 Task: Look for space in Hilsa, India from 2nd August, 2023 to 12th August, 2023 for 2 adults in price range Rs.5000 to Rs.10000. Place can be private room with 1  bedroom having 1 bed and 1 bathroom. Property type can be house, flat, guest house, hotel. Booking option can be shelf check-in. Required host language is English.
Action: Mouse moved to (497, 133)
Screenshot: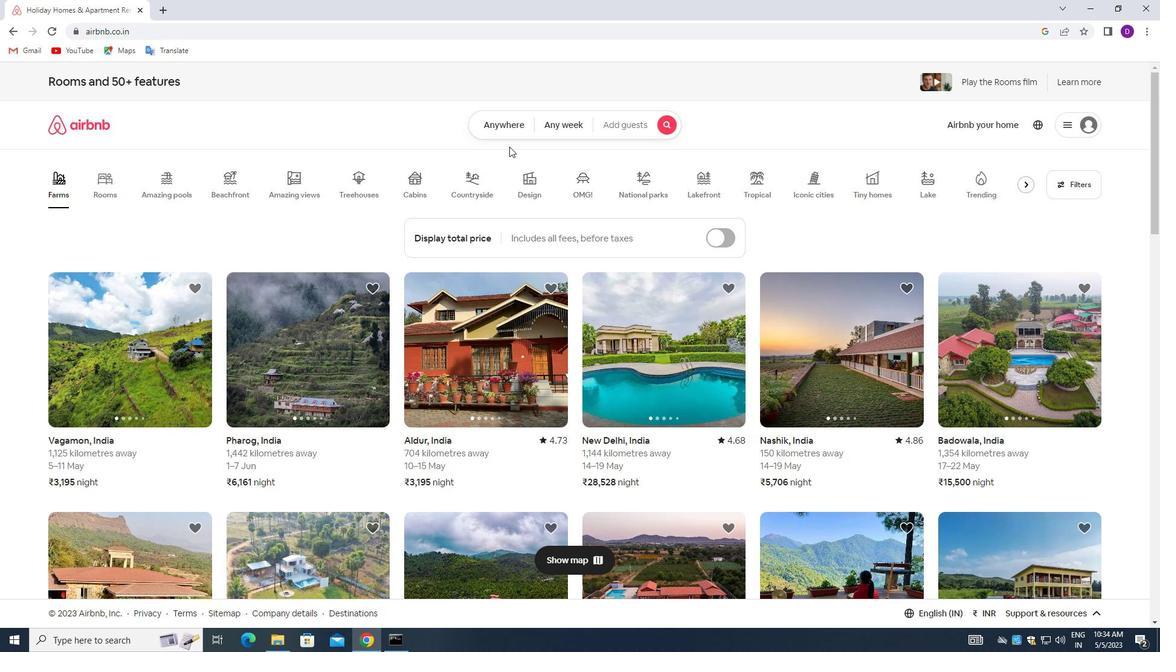 
Action: Mouse pressed left at (497, 133)
Screenshot: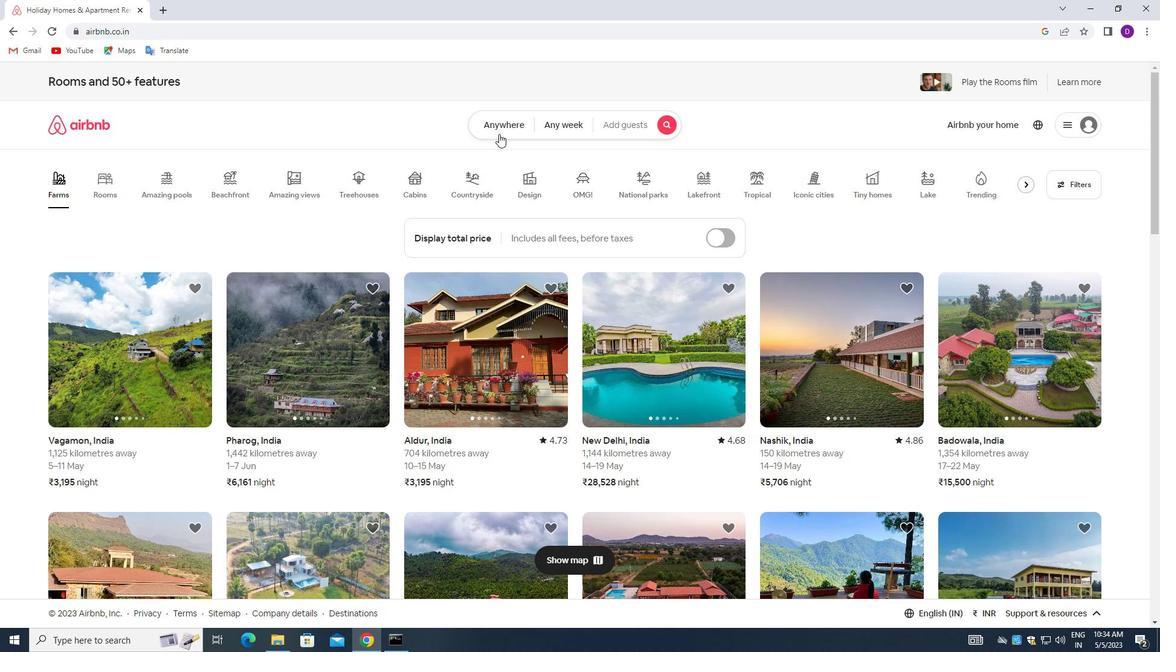 
Action: Mouse moved to (467, 176)
Screenshot: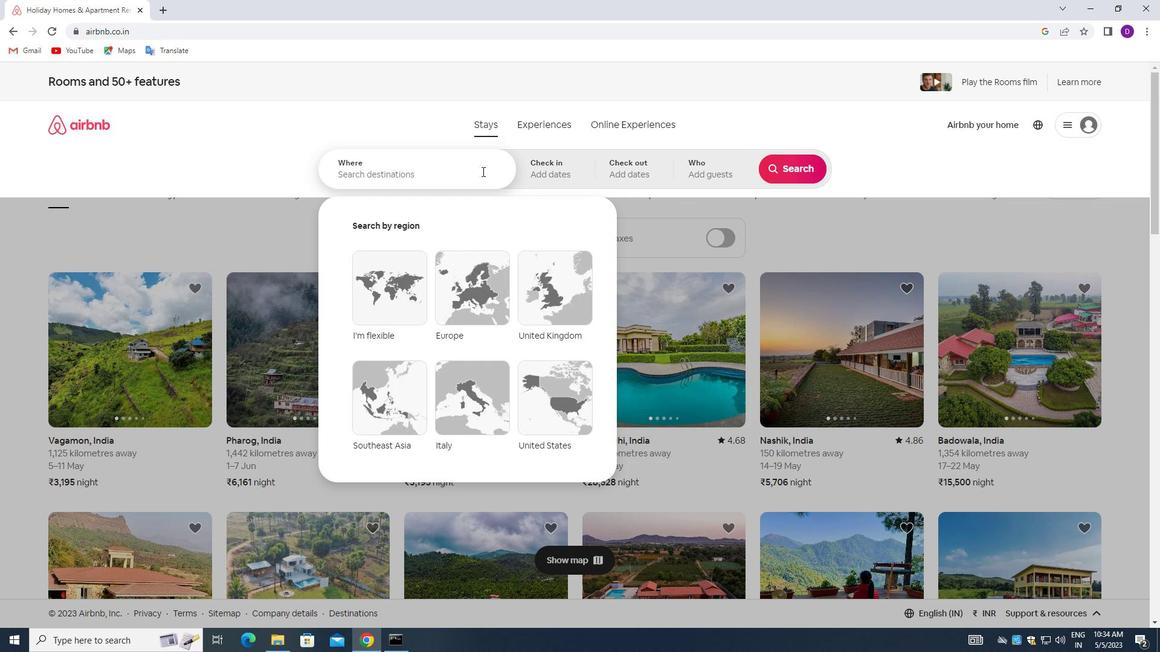 
Action: Mouse pressed left at (467, 176)
Screenshot: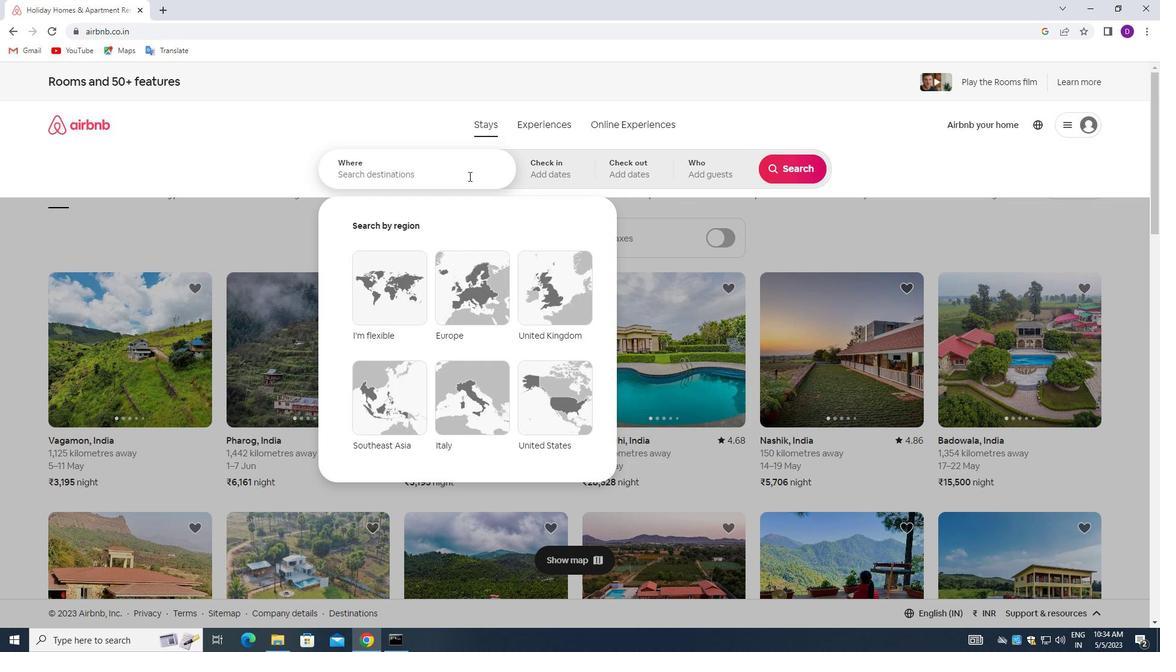 
Action: Mouse moved to (302, 134)
Screenshot: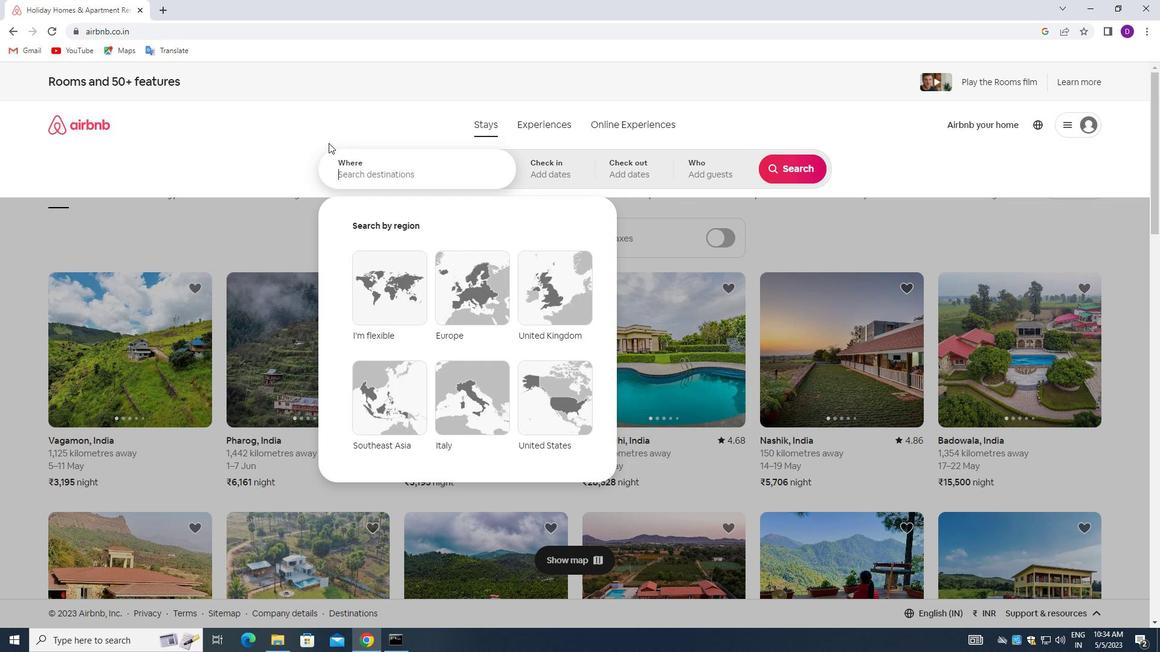 
Action: Key pressed <Key.shift>HILSA,<Key.space><Key.shift>INDIA<Key.enter>
Screenshot: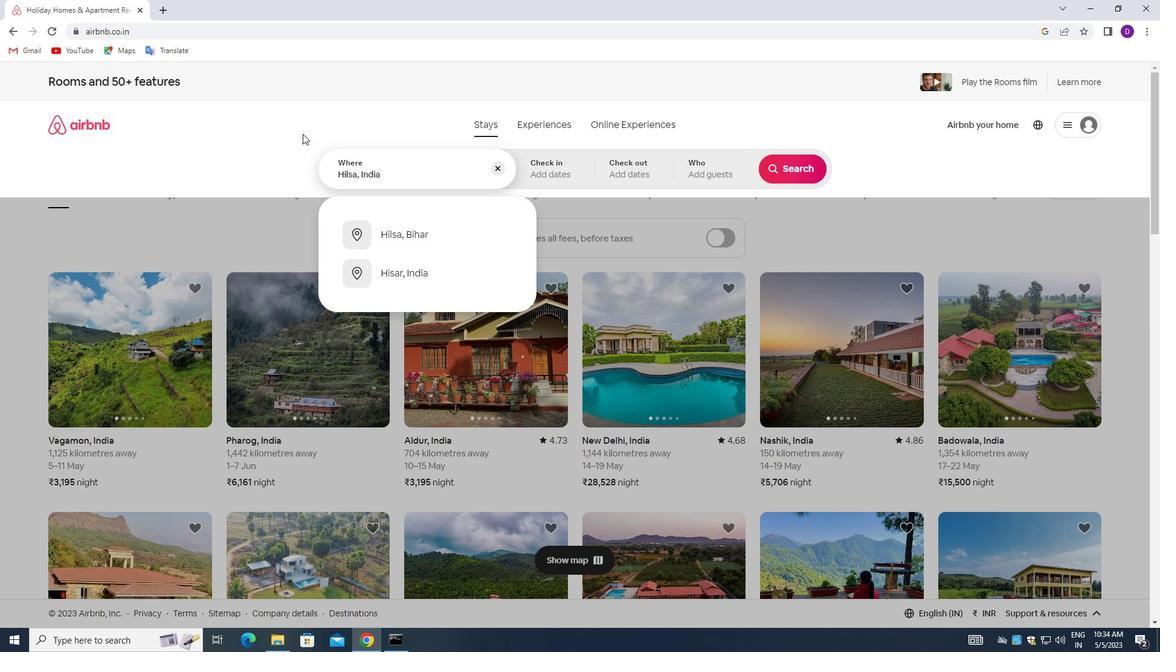 
Action: Mouse moved to (791, 267)
Screenshot: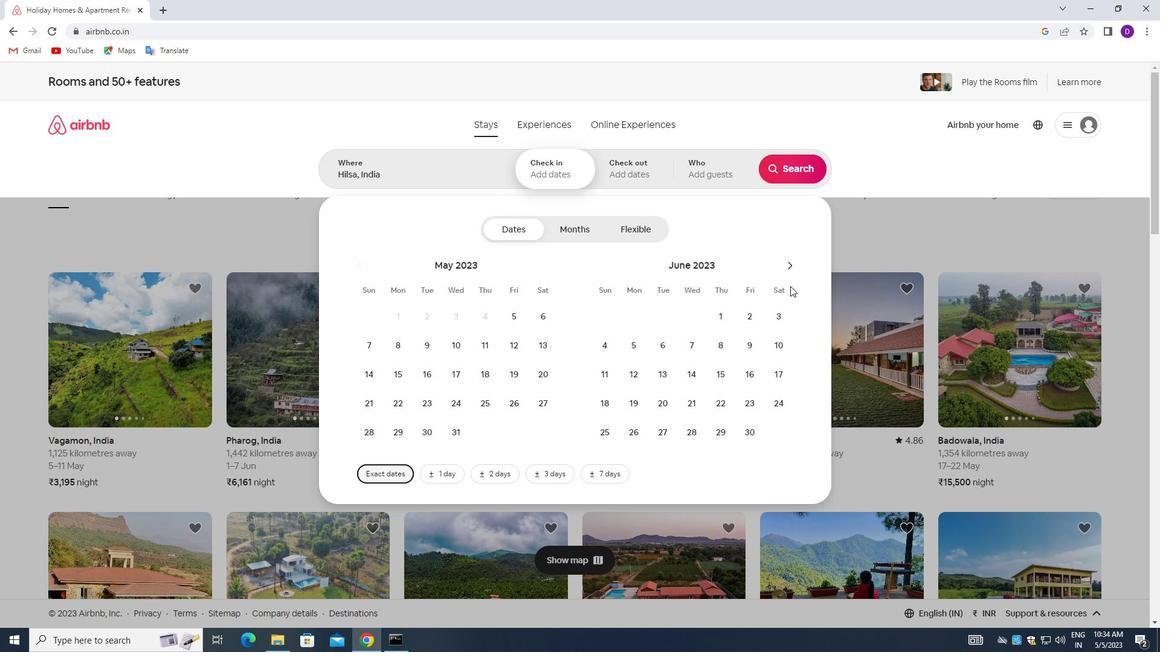 
Action: Mouse pressed left at (791, 267)
Screenshot: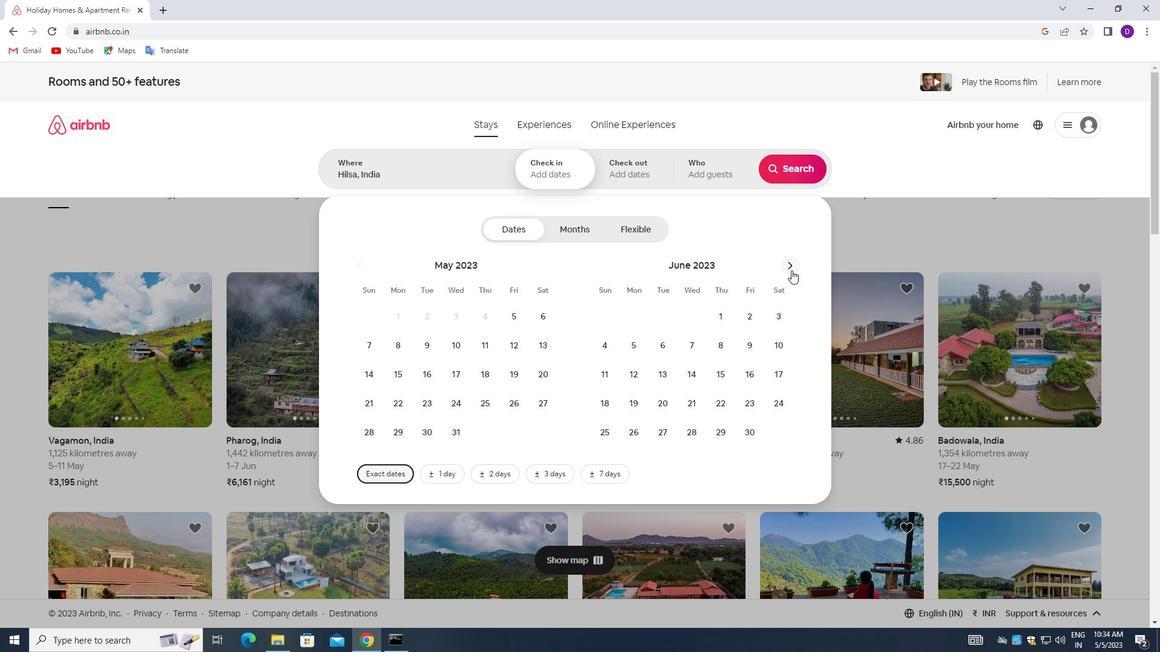 
Action: Mouse pressed left at (791, 267)
Screenshot: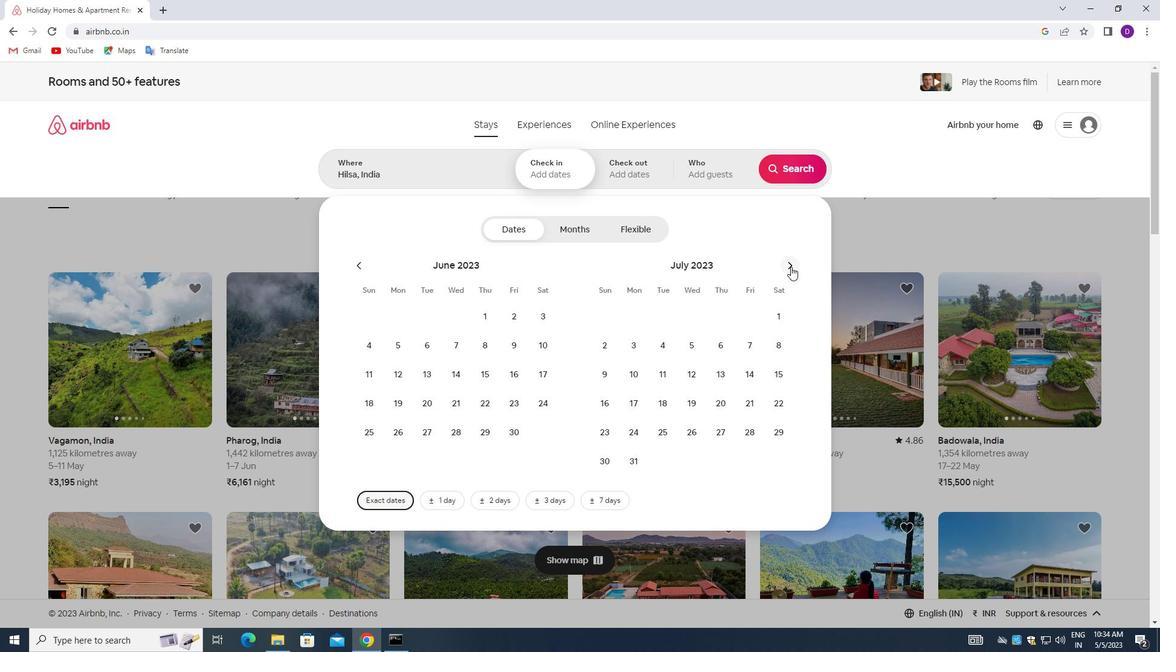 
Action: Mouse moved to (691, 314)
Screenshot: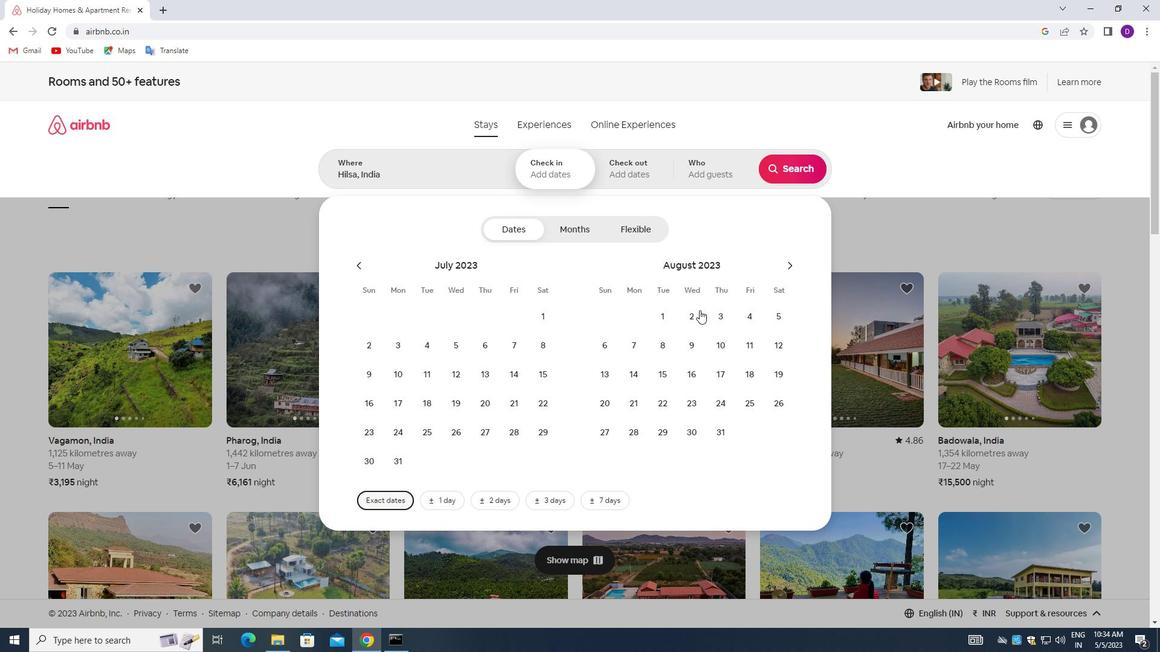 
Action: Mouse pressed left at (691, 314)
Screenshot: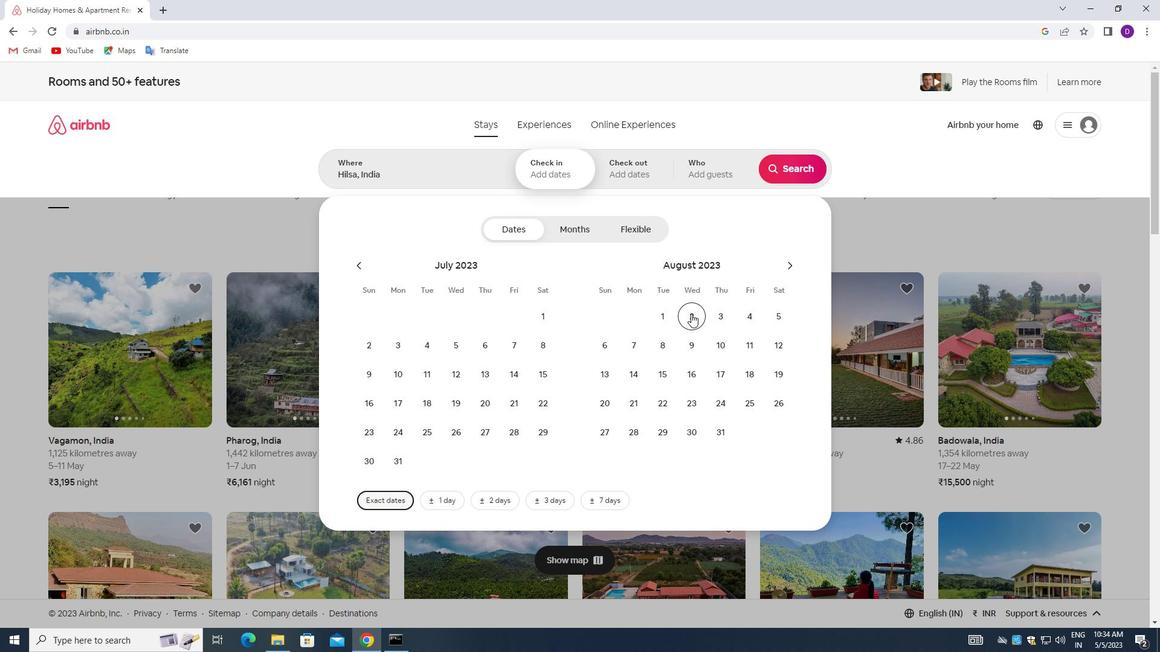 
Action: Mouse moved to (773, 340)
Screenshot: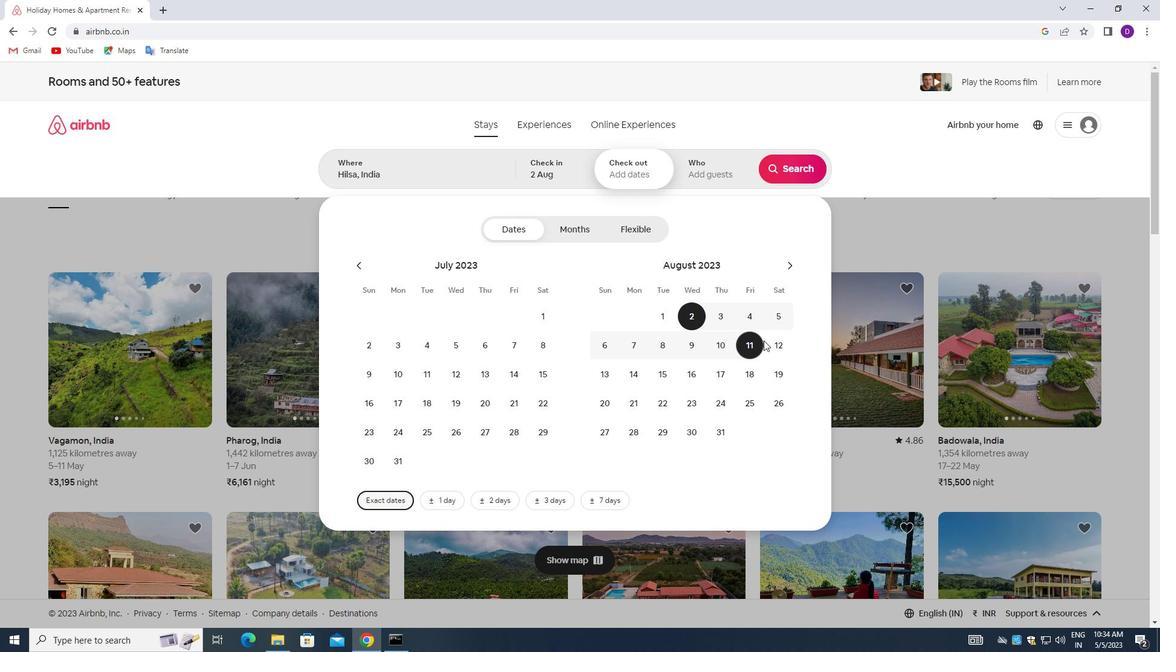 
Action: Mouse pressed left at (773, 340)
Screenshot: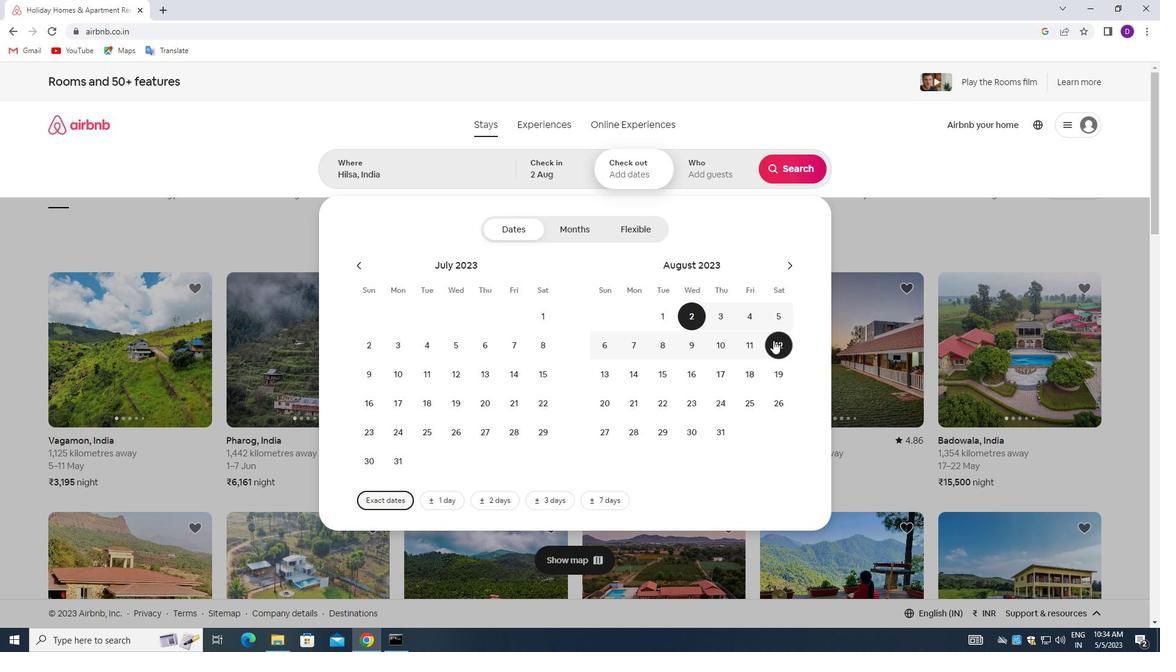
Action: Mouse moved to (702, 175)
Screenshot: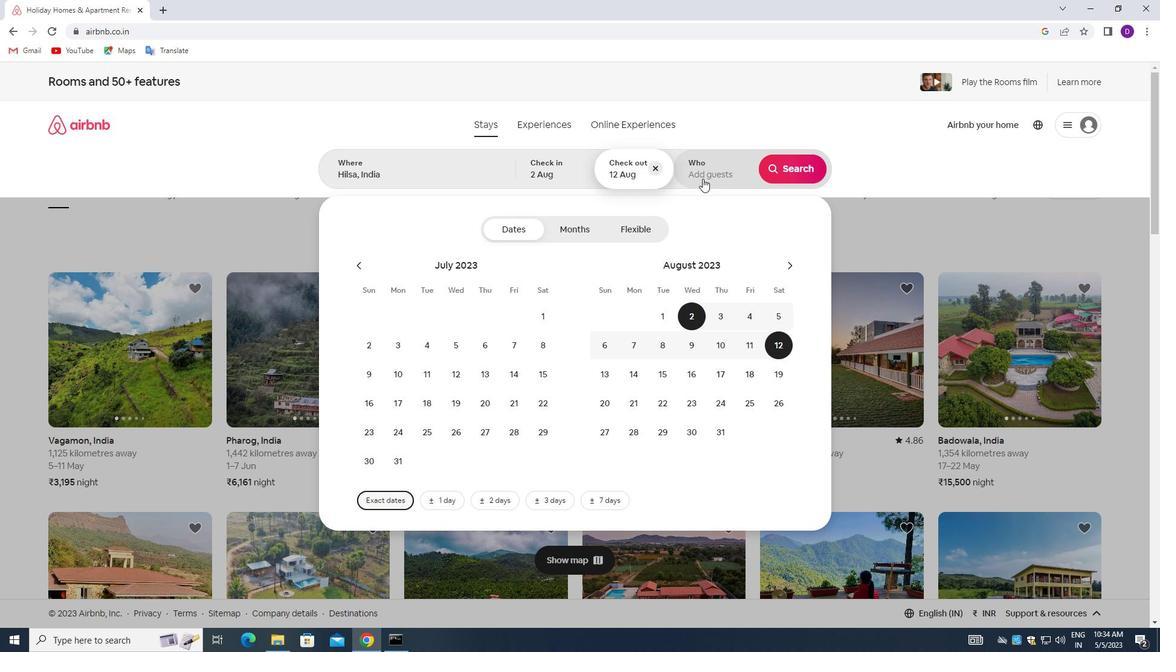 
Action: Mouse pressed left at (702, 175)
Screenshot: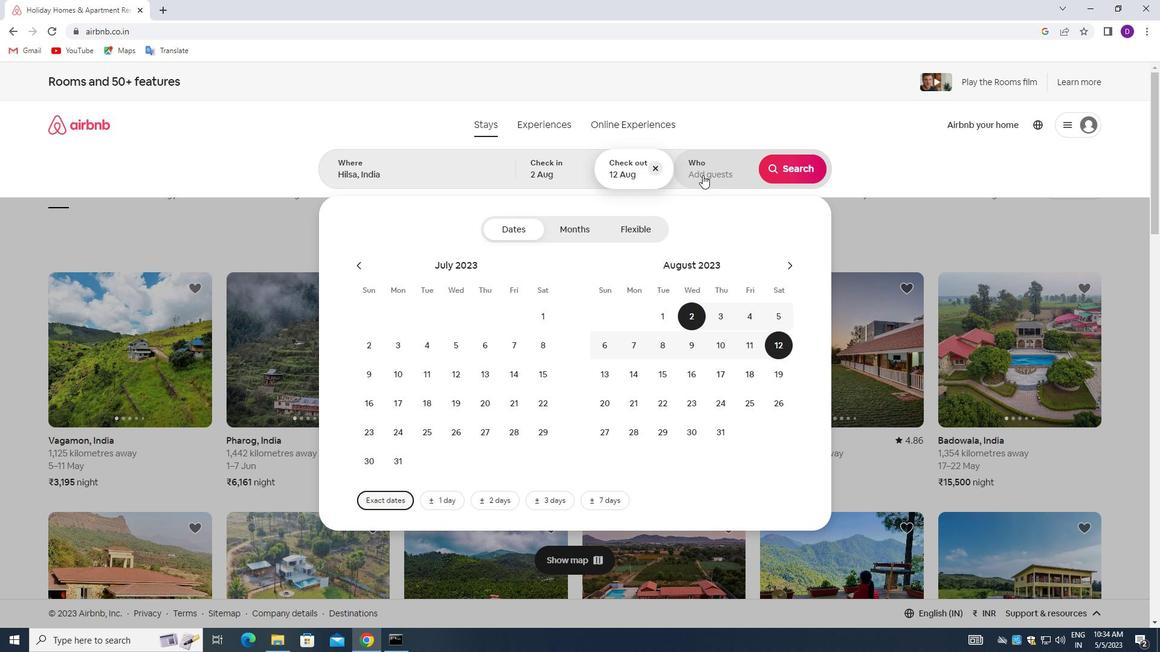 
Action: Mouse moved to (798, 230)
Screenshot: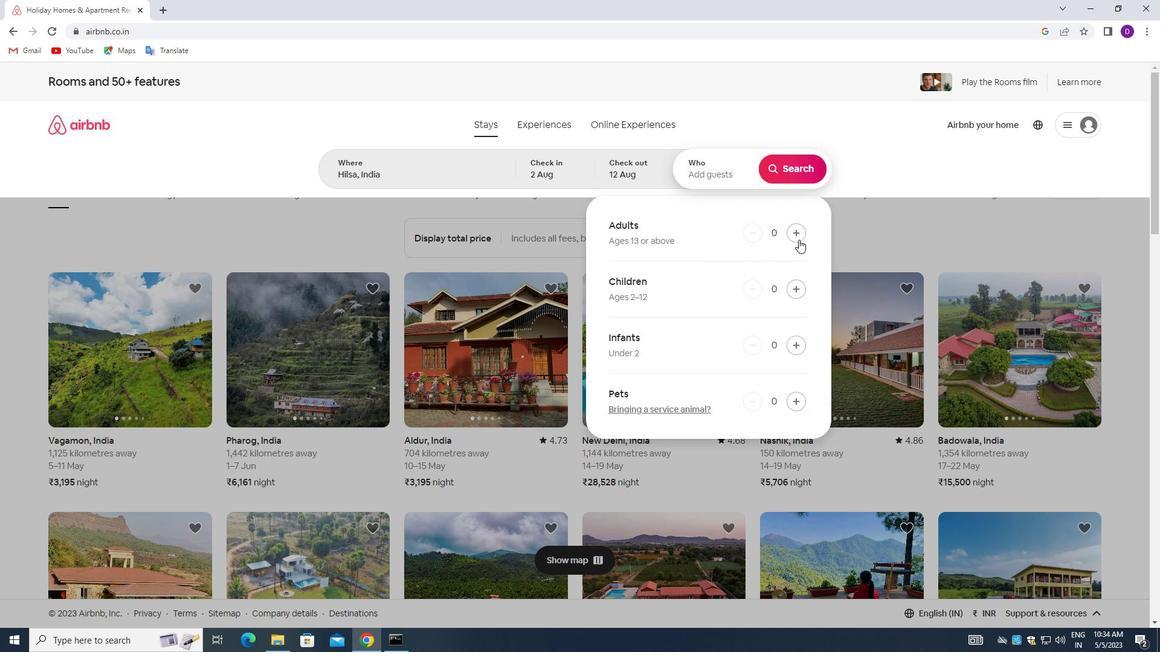 
Action: Mouse pressed left at (798, 230)
Screenshot: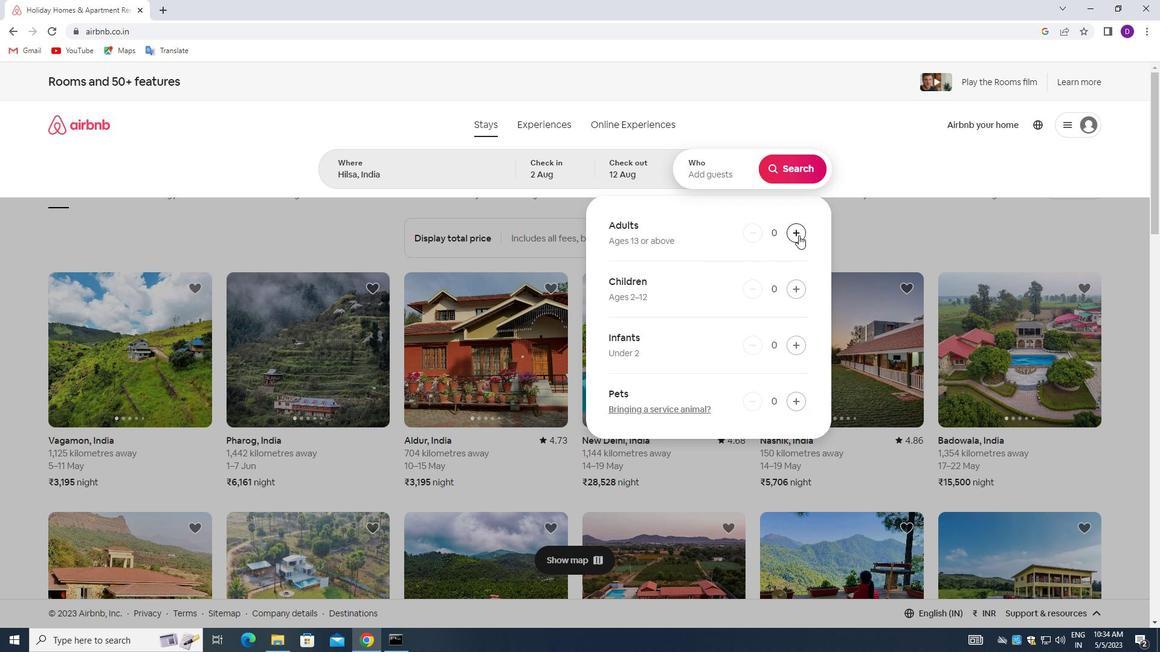
Action: Mouse pressed left at (798, 230)
Screenshot: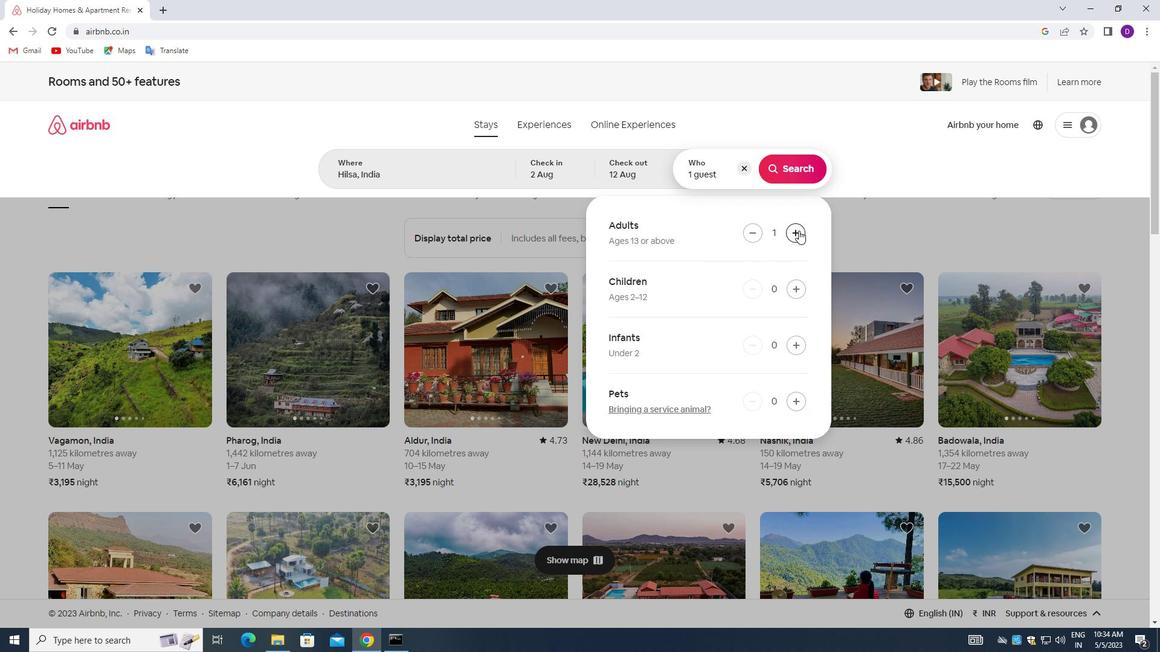 
Action: Mouse moved to (788, 168)
Screenshot: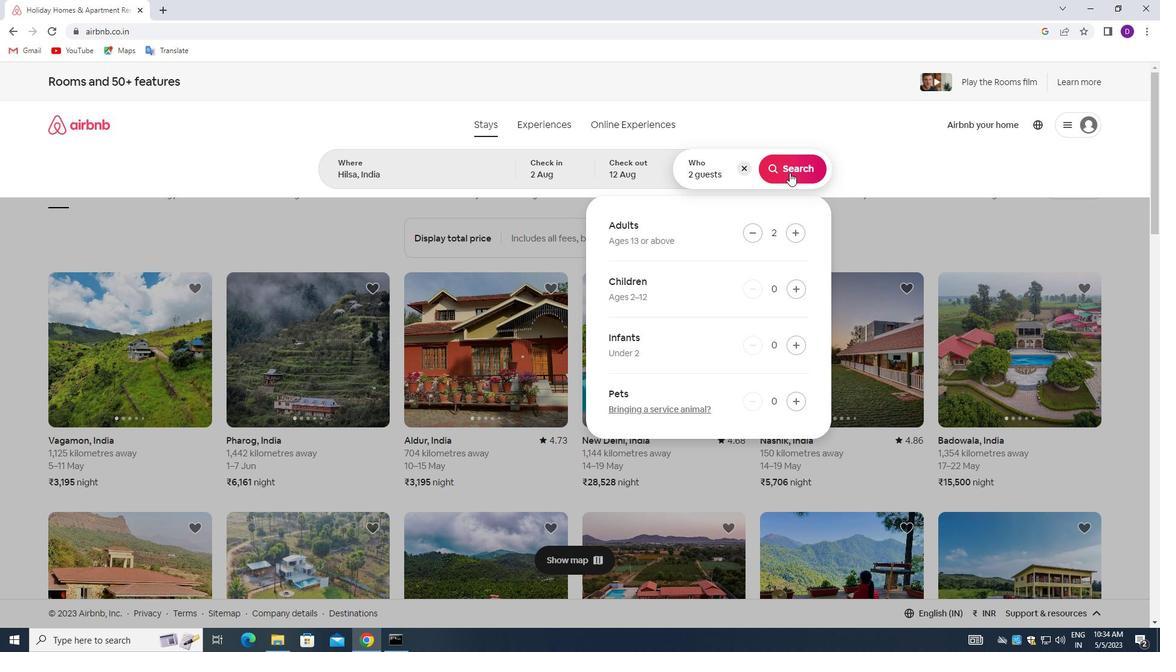 
Action: Mouse pressed left at (788, 168)
Screenshot: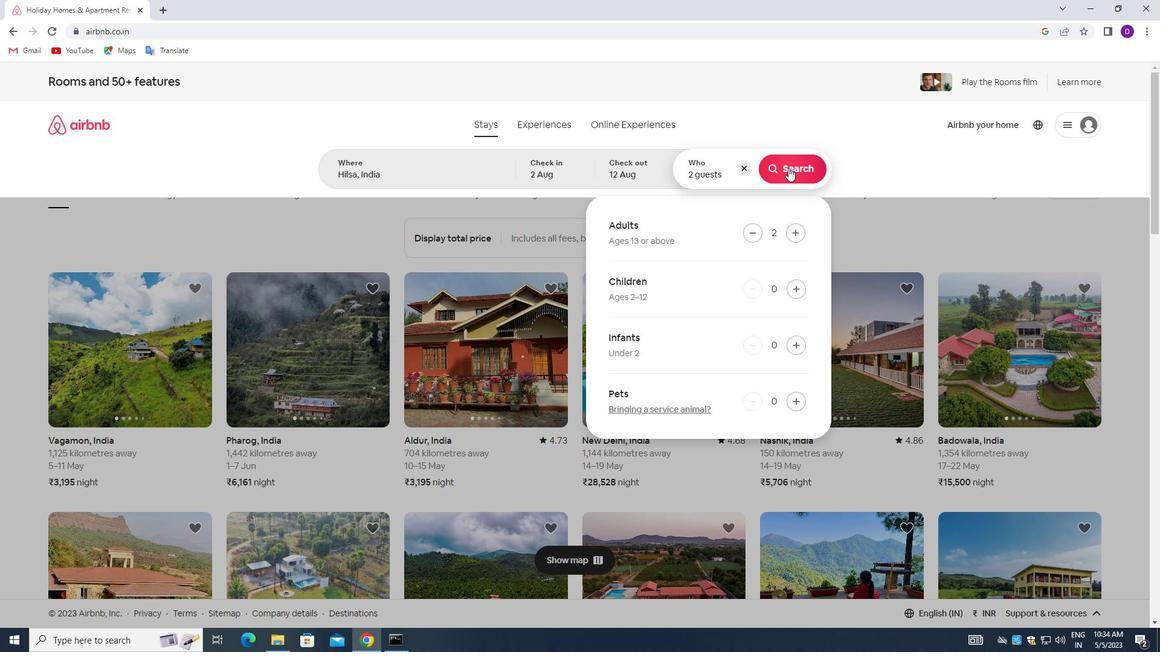 
Action: Mouse moved to (1095, 131)
Screenshot: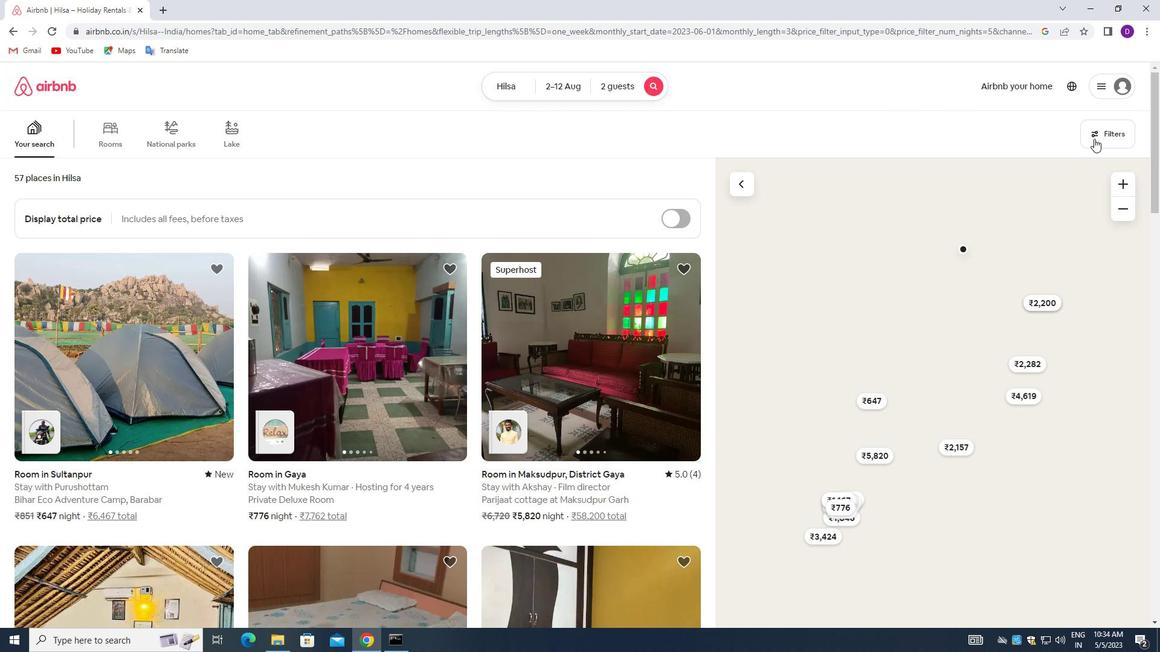 
Action: Mouse pressed left at (1095, 131)
Screenshot: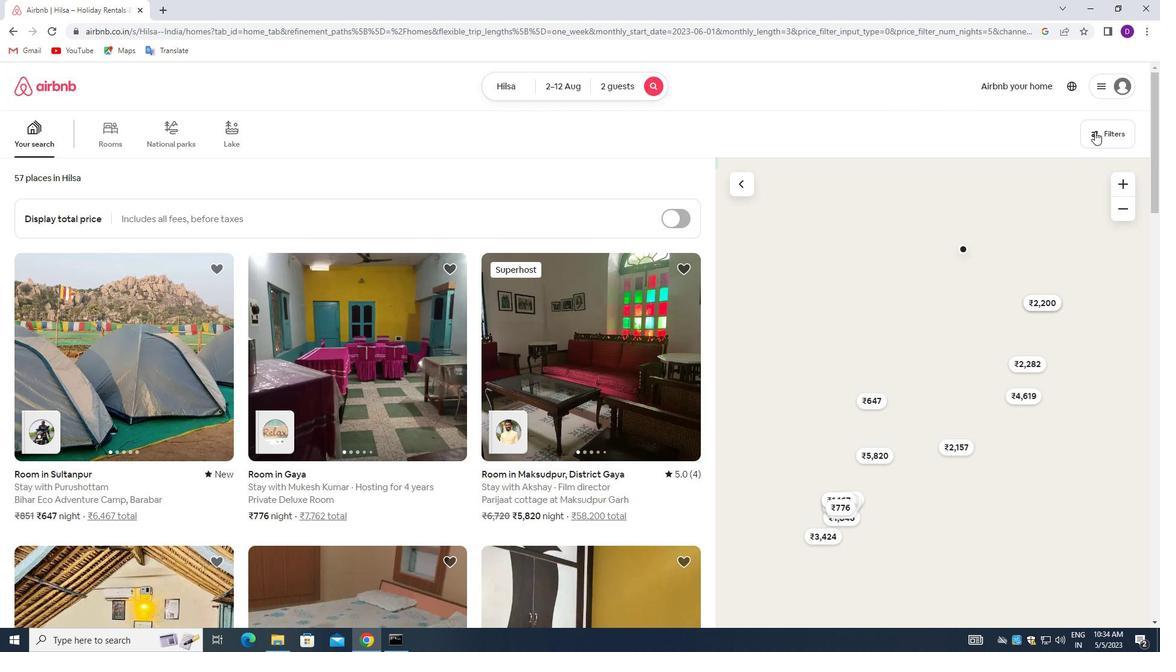 
Action: Mouse moved to (423, 432)
Screenshot: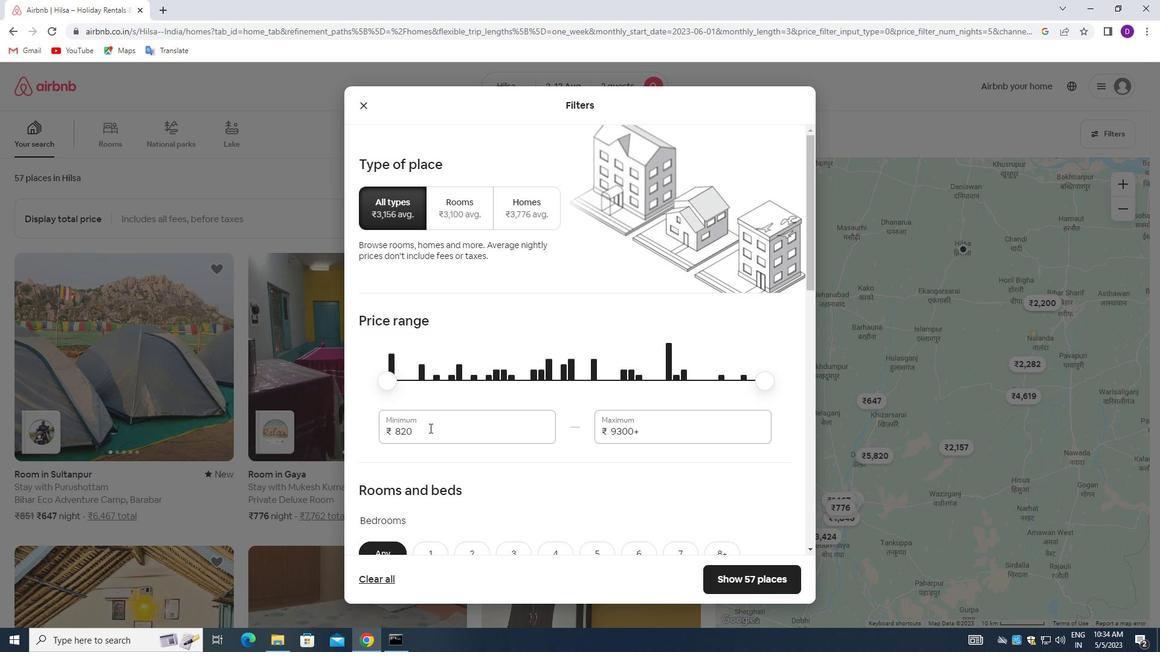 
Action: Mouse pressed left at (423, 432)
Screenshot: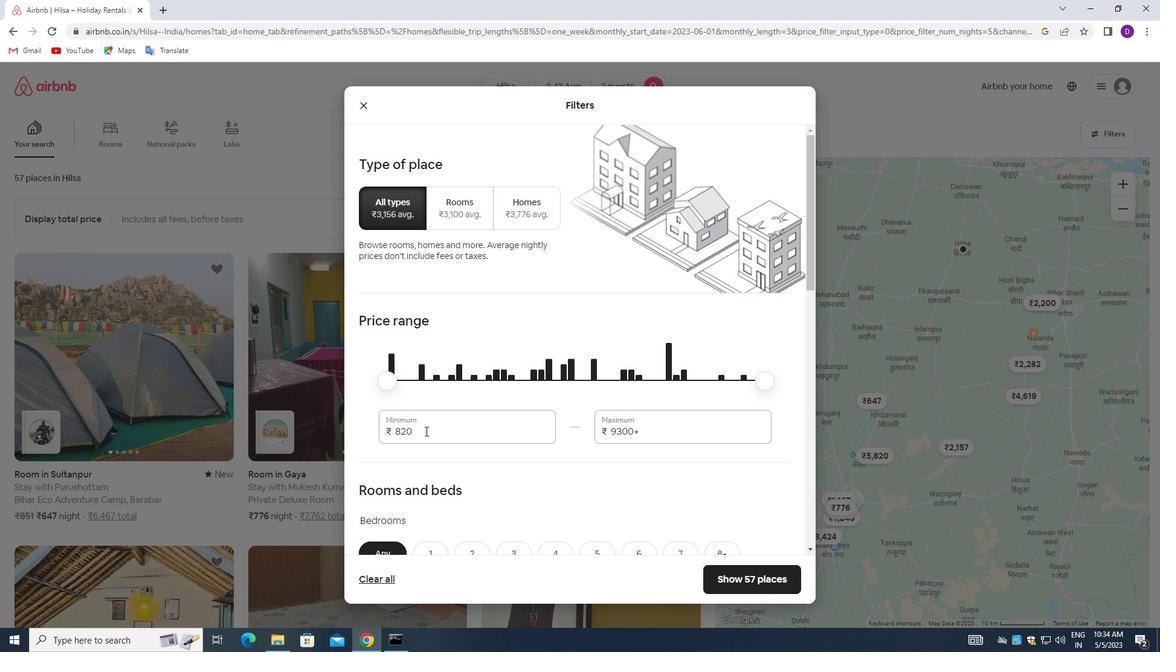 
Action: Mouse pressed left at (423, 432)
Screenshot: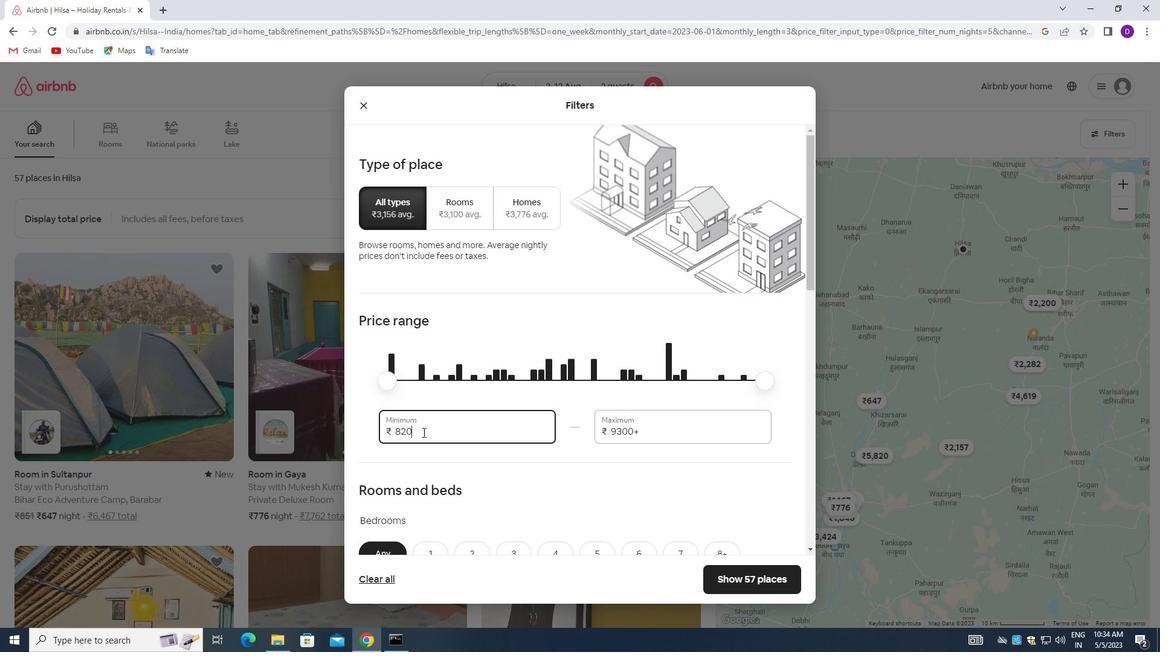 
Action: Key pressed 5000<Key.tab>10000
Screenshot: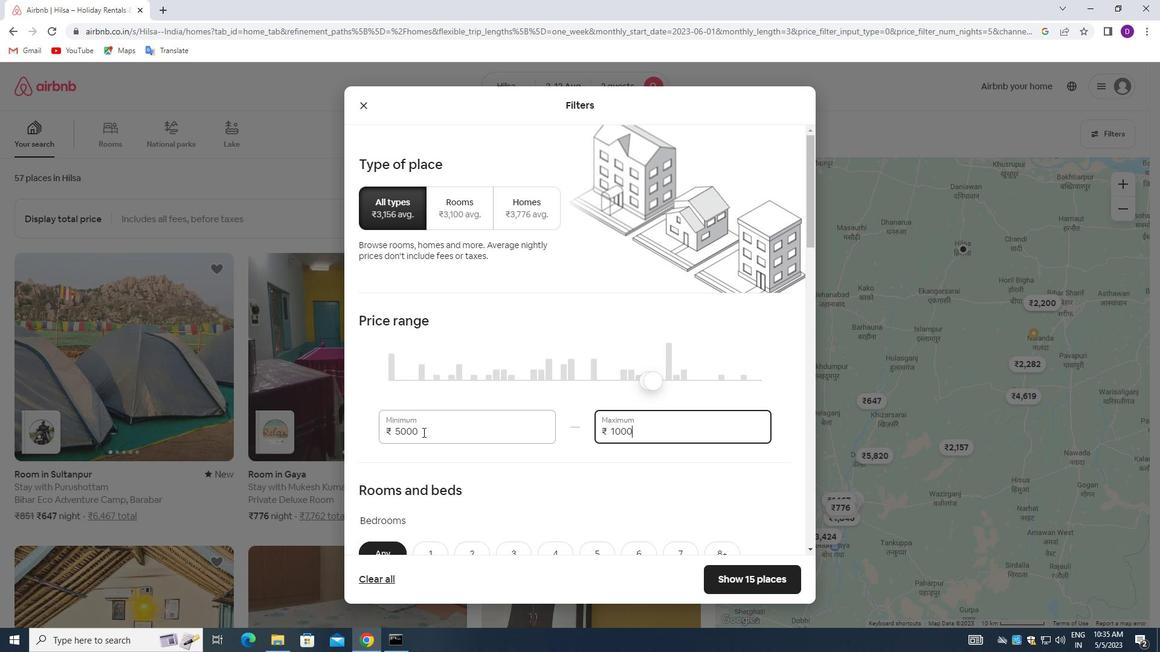 
Action: Mouse moved to (440, 432)
Screenshot: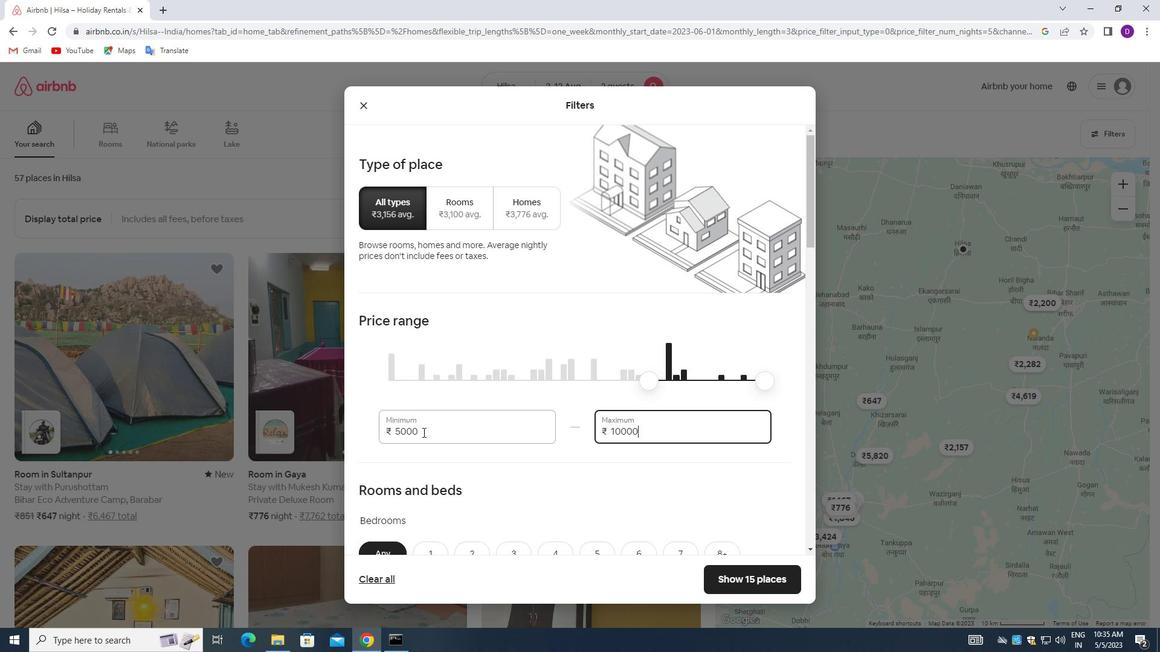 
Action: Mouse scrolled (440, 431) with delta (0, 0)
Screenshot: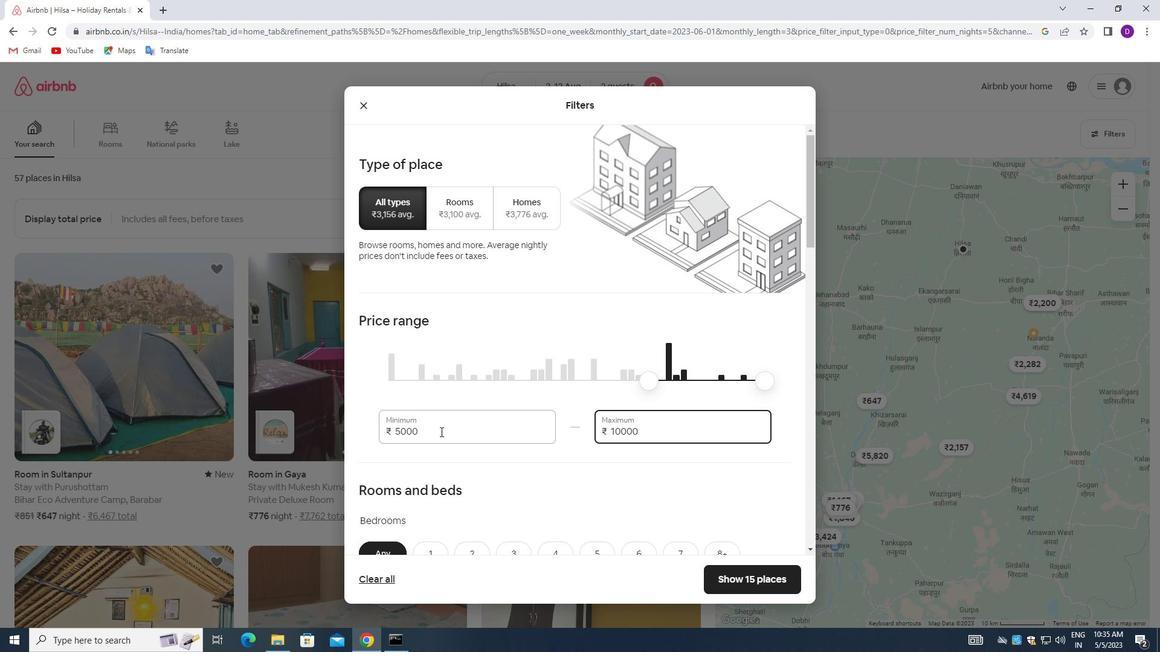 
Action: Mouse moved to (488, 427)
Screenshot: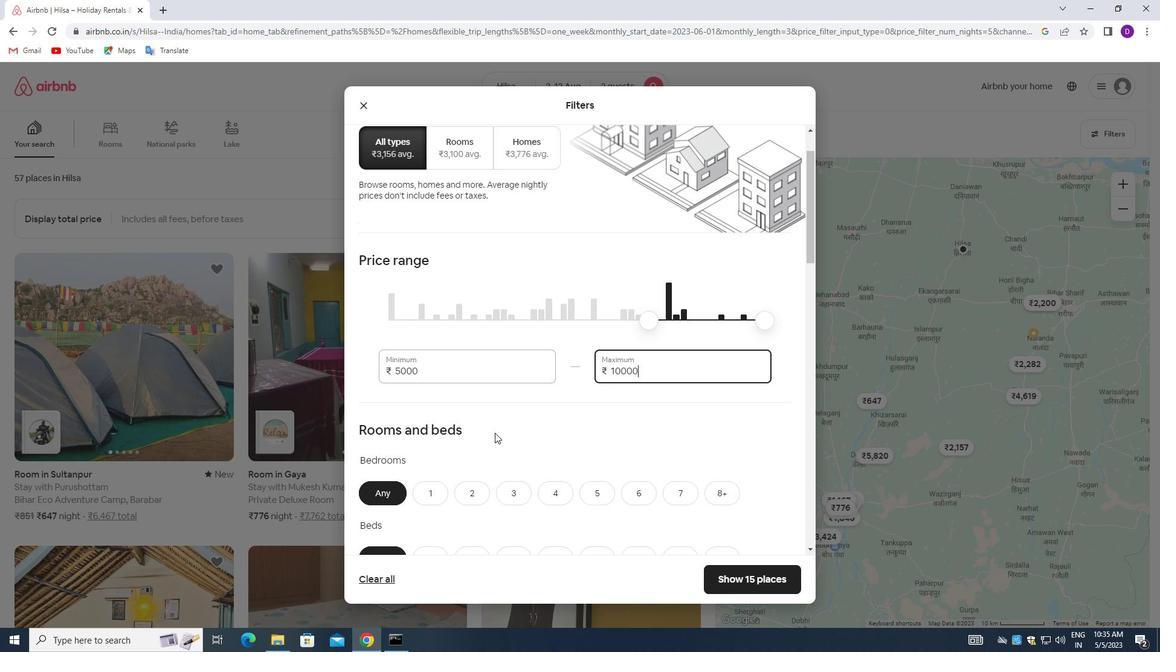 
Action: Mouse scrolled (488, 426) with delta (0, 0)
Screenshot: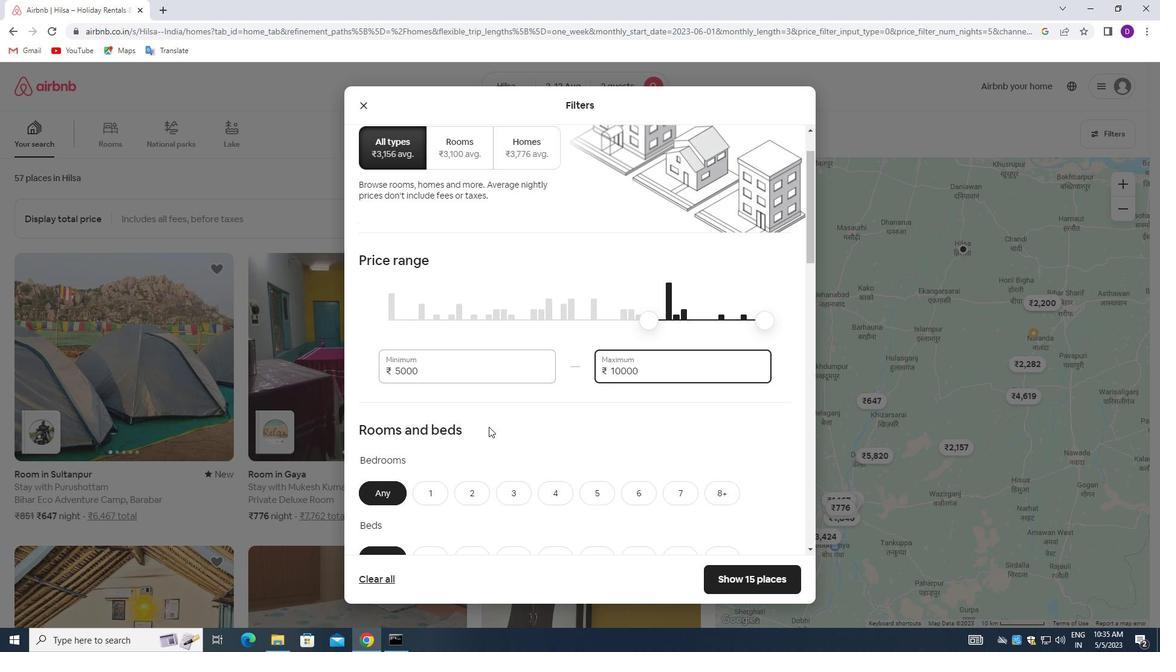 
Action: Mouse moved to (504, 424)
Screenshot: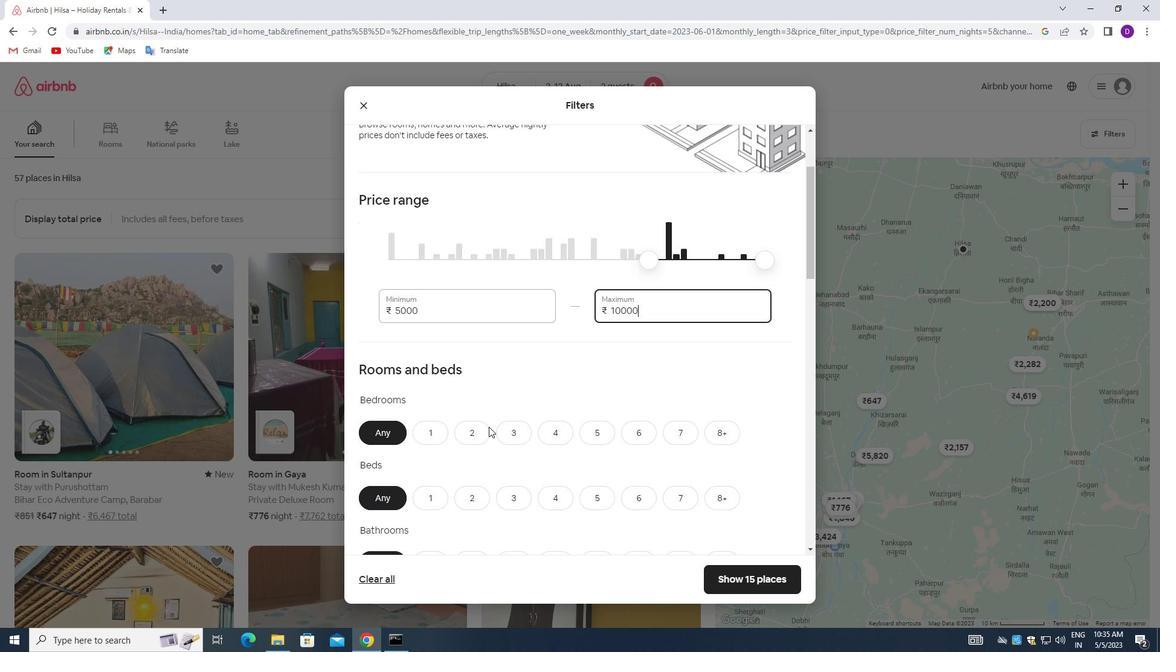 
Action: Mouse scrolled (504, 423) with delta (0, 0)
Screenshot: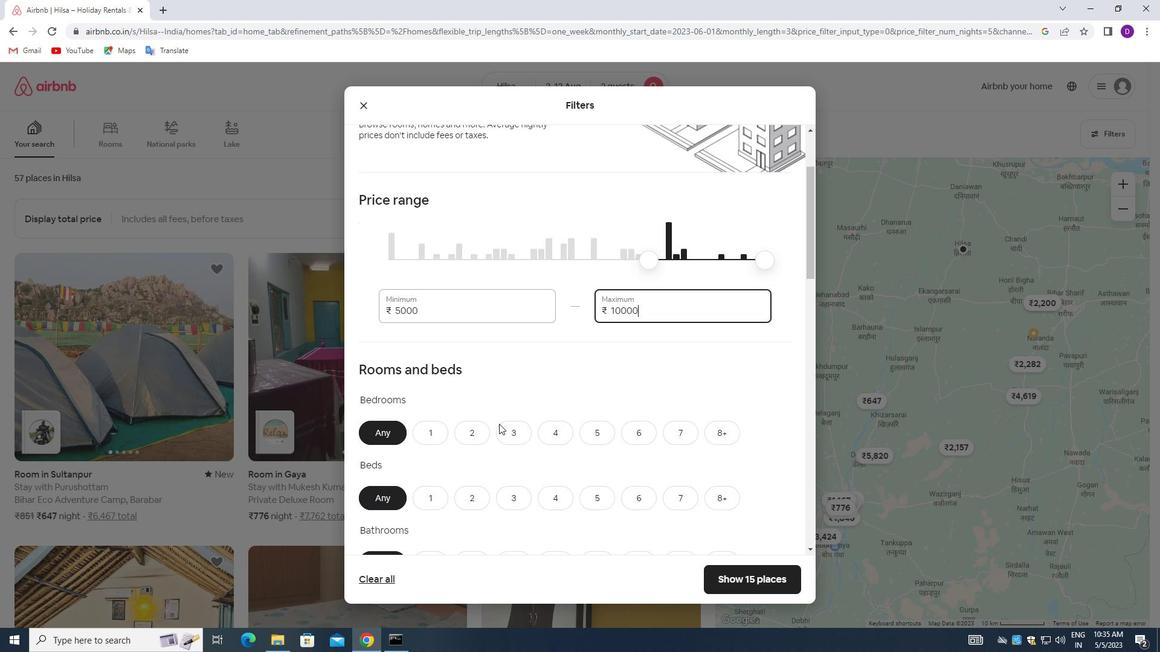 
Action: Mouse scrolled (504, 423) with delta (0, 0)
Screenshot: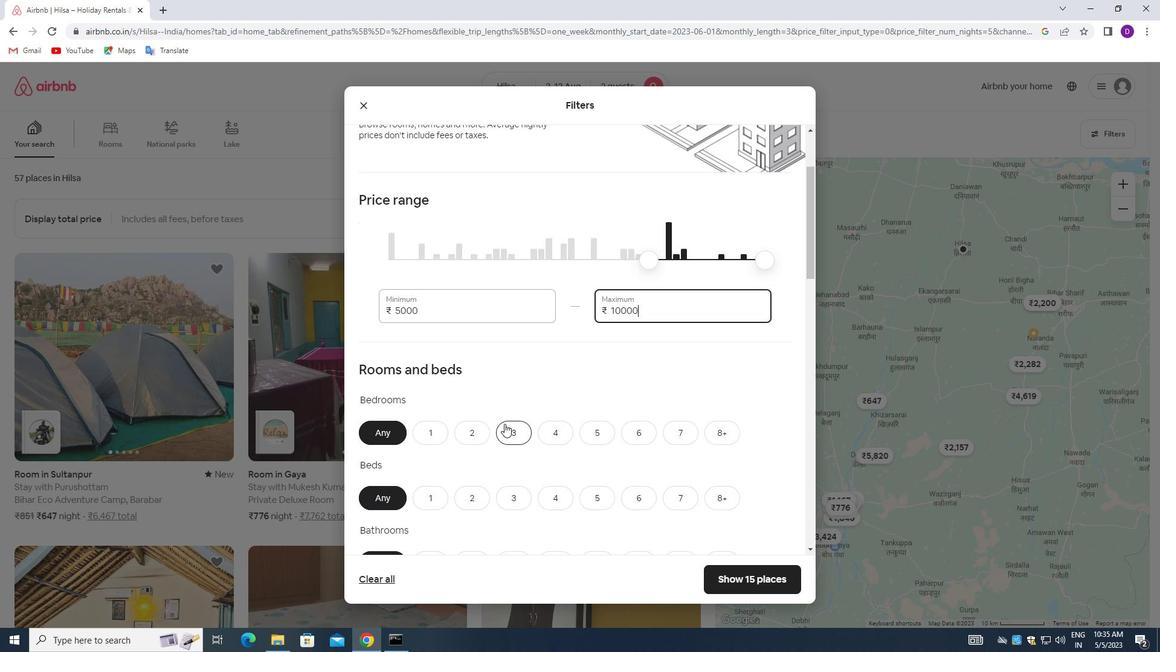 
Action: Mouse moved to (427, 313)
Screenshot: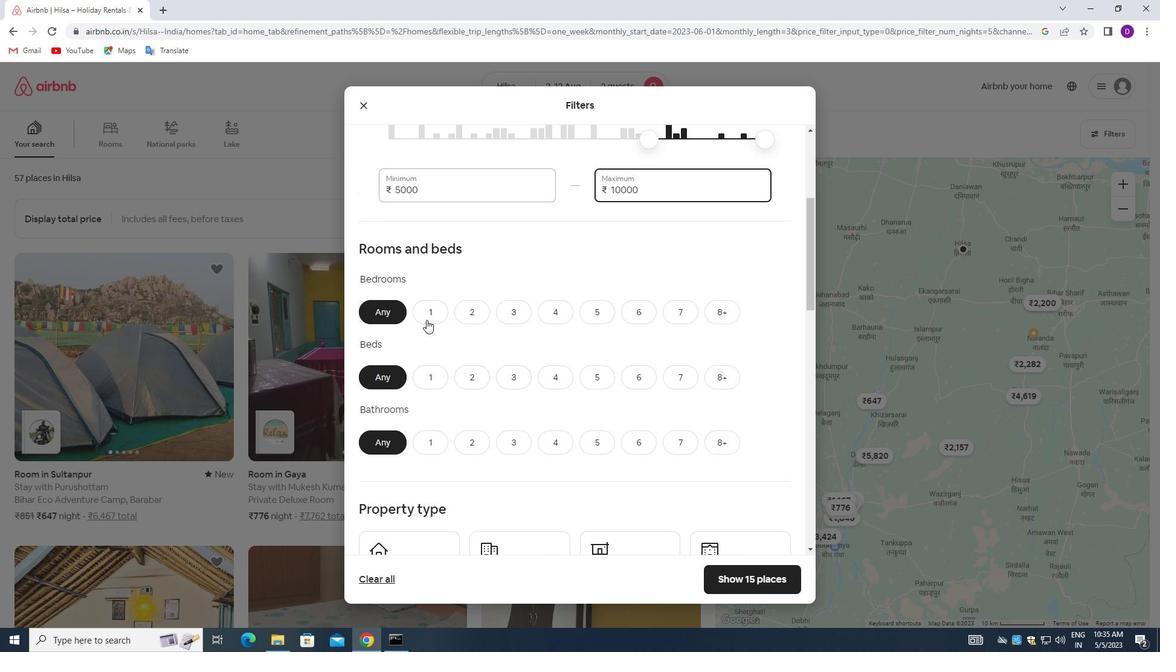
Action: Mouse pressed left at (427, 313)
Screenshot: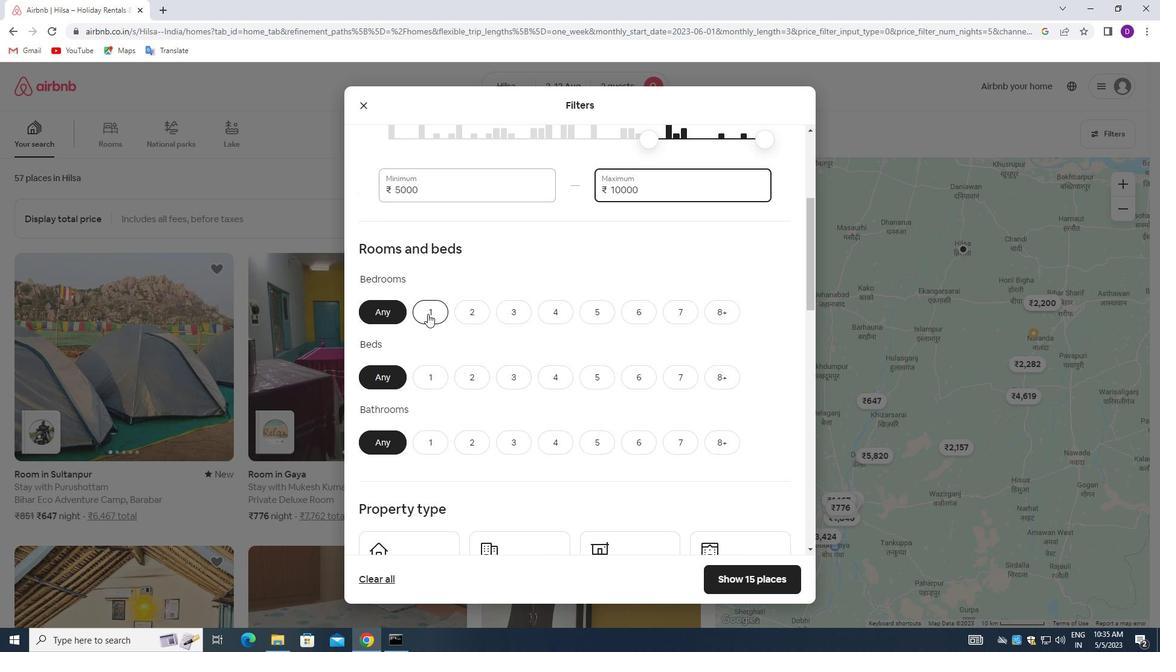 
Action: Mouse moved to (436, 368)
Screenshot: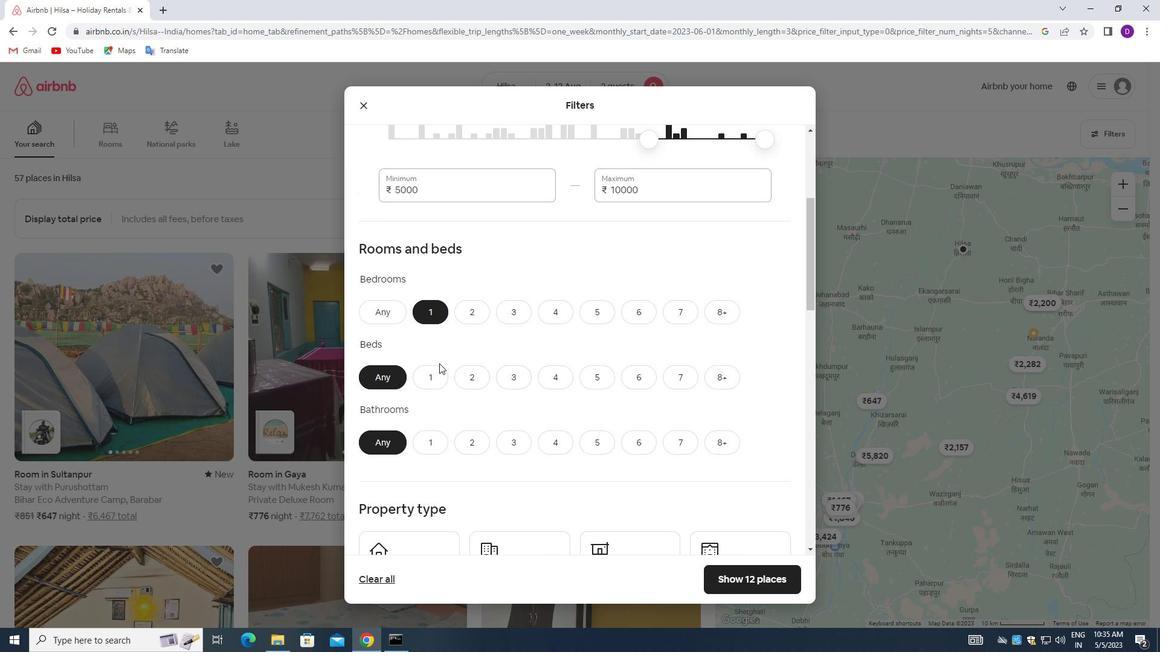 
Action: Mouse pressed left at (436, 368)
Screenshot: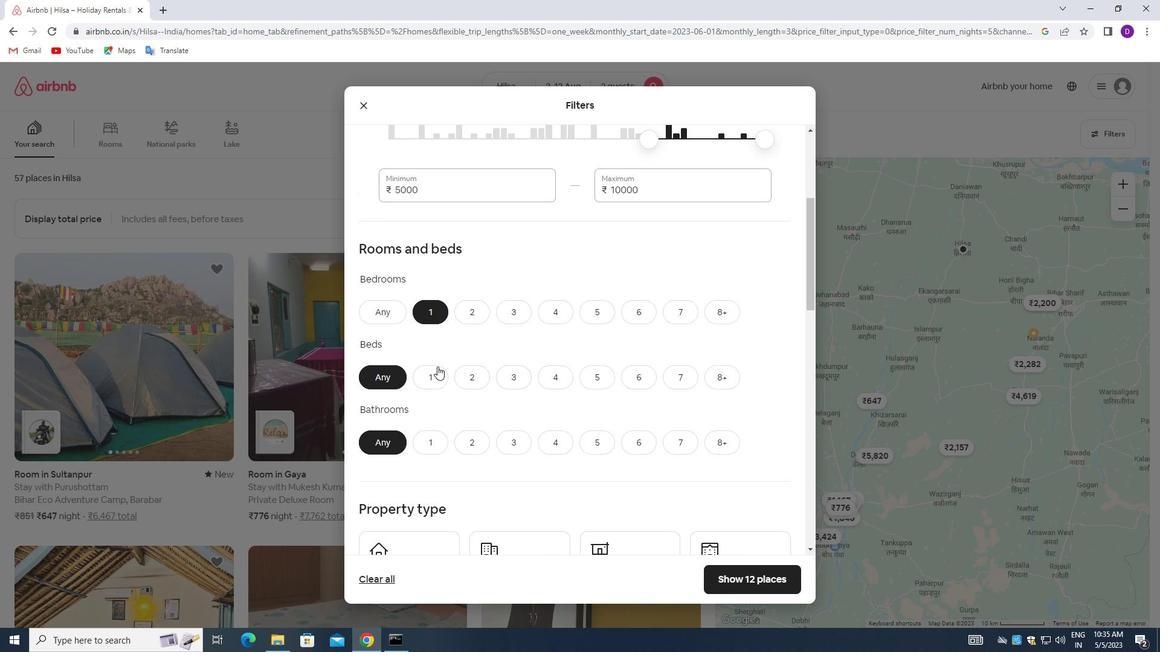 
Action: Mouse moved to (433, 438)
Screenshot: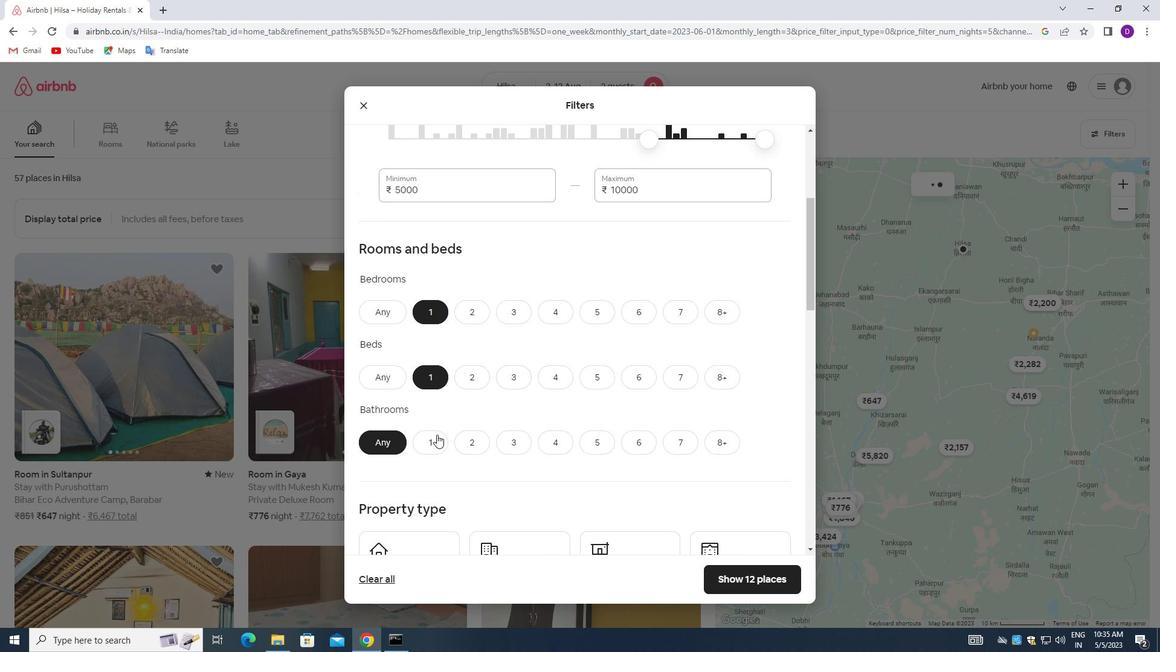 
Action: Mouse pressed left at (433, 438)
Screenshot: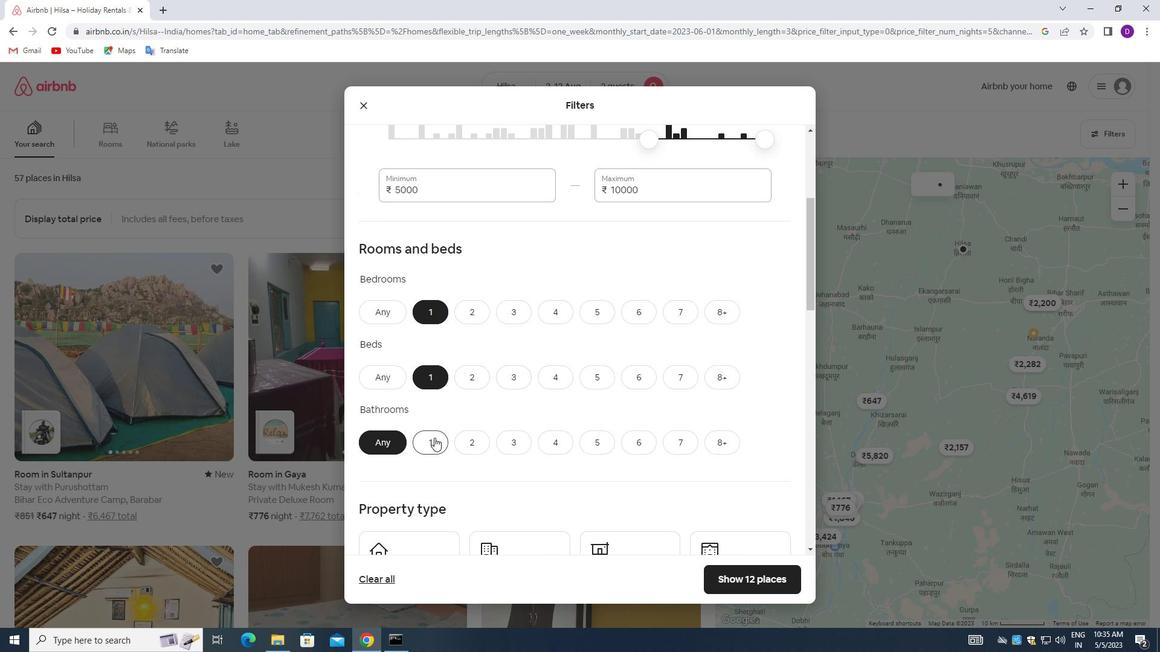 
Action: Mouse moved to (439, 395)
Screenshot: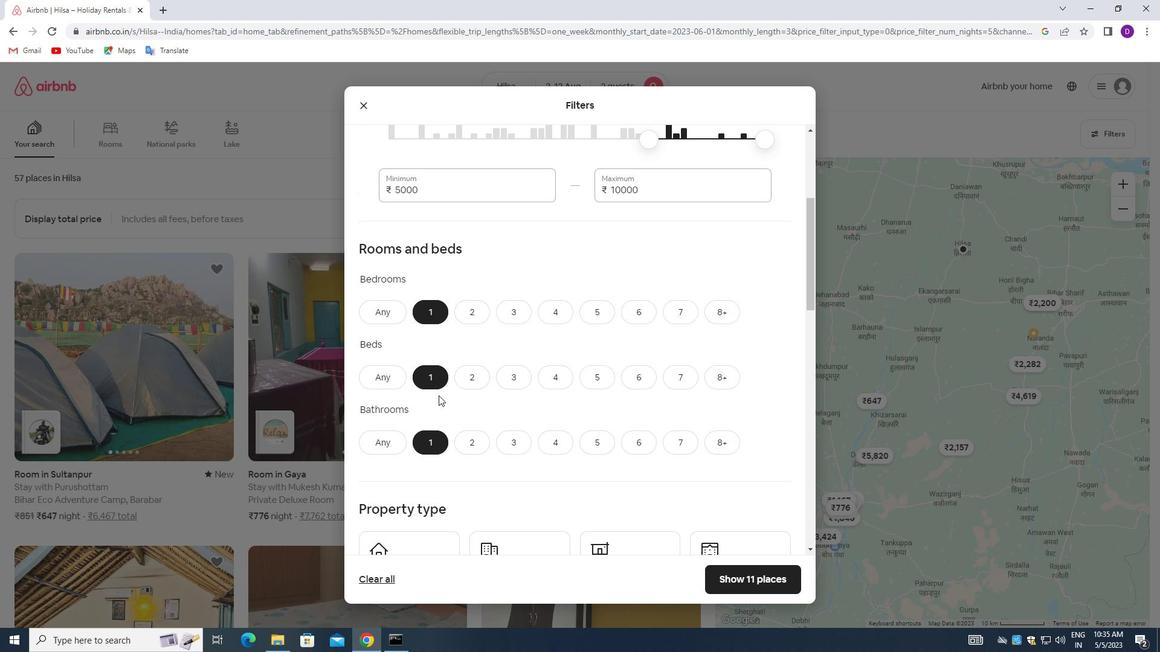 
Action: Mouse scrolled (439, 395) with delta (0, 0)
Screenshot: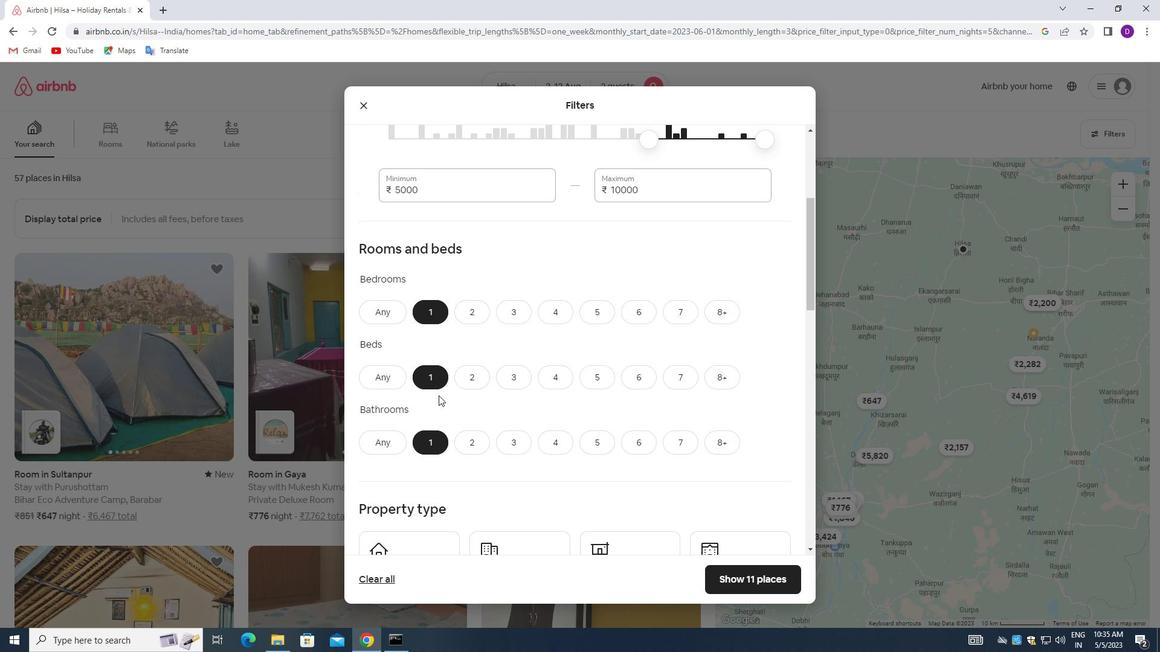 
Action: Mouse moved to (439, 395)
Screenshot: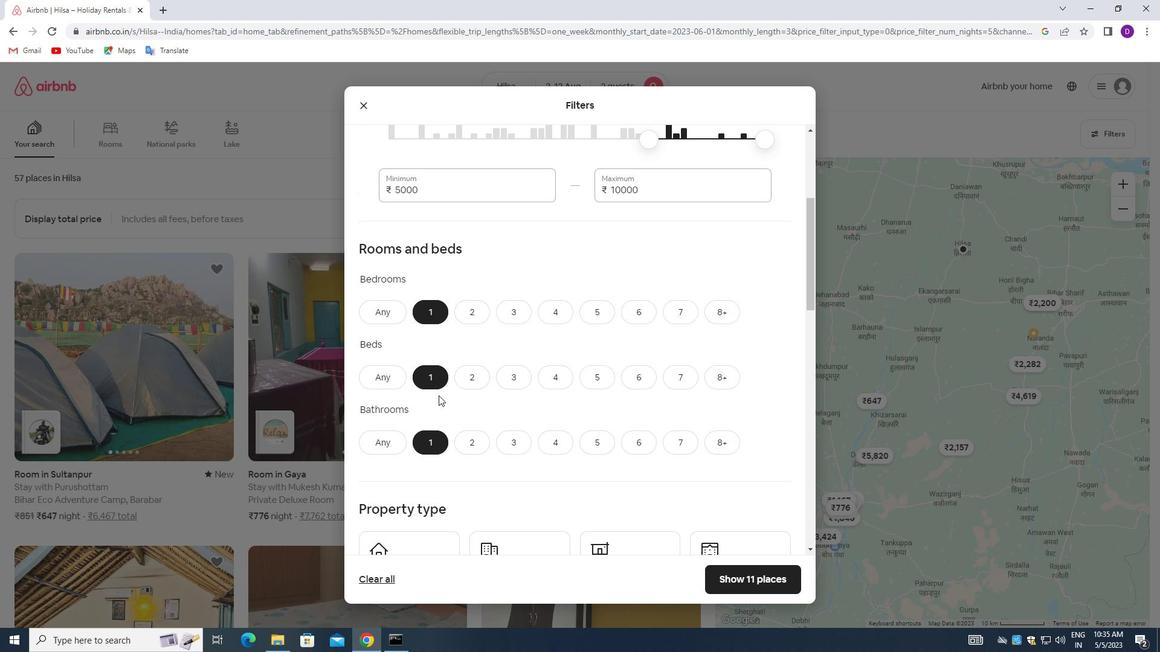 
Action: Mouse scrolled (439, 395) with delta (0, 0)
Screenshot: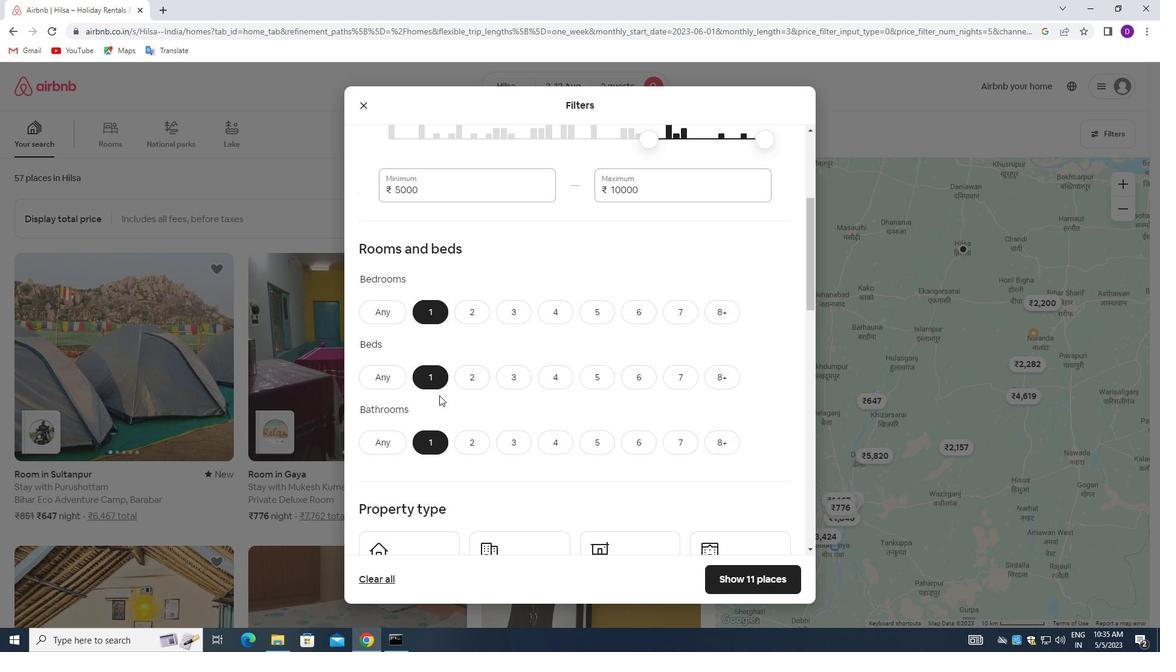 
Action: Mouse moved to (419, 427)
Screenshot: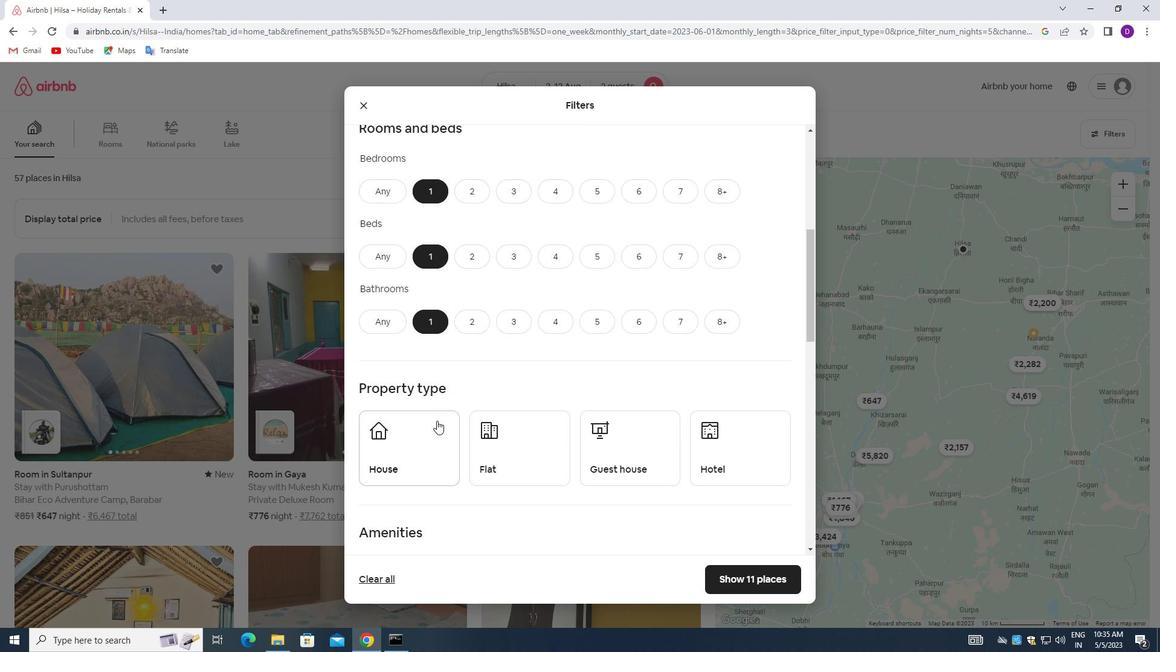 
Action: Mouse pressed left at (419, 427)
Screenshot: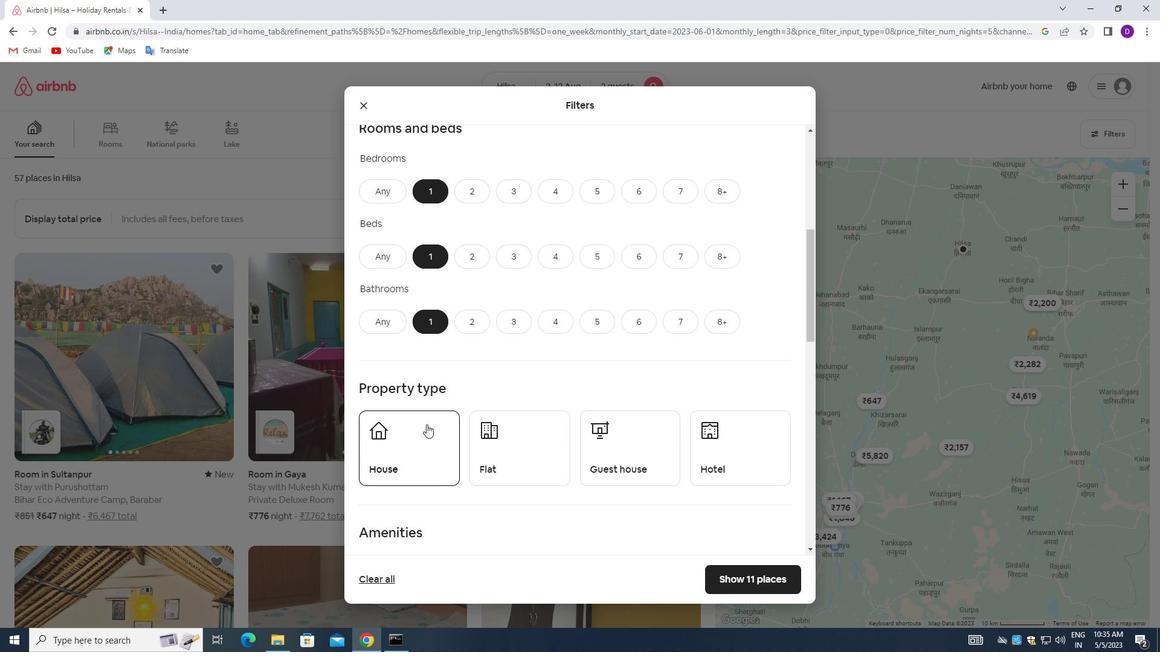 
Action: Mouse moved to (505, 444)
Screenshot: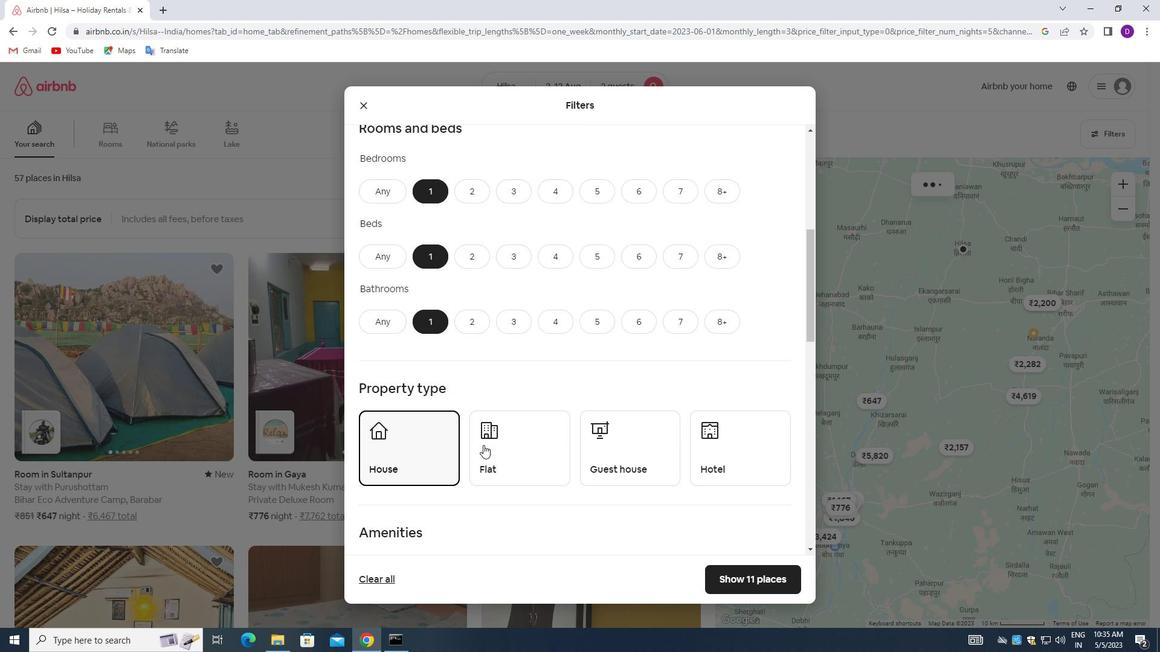 
Action: Mouse pressed left at (505, 444)
Screenshot: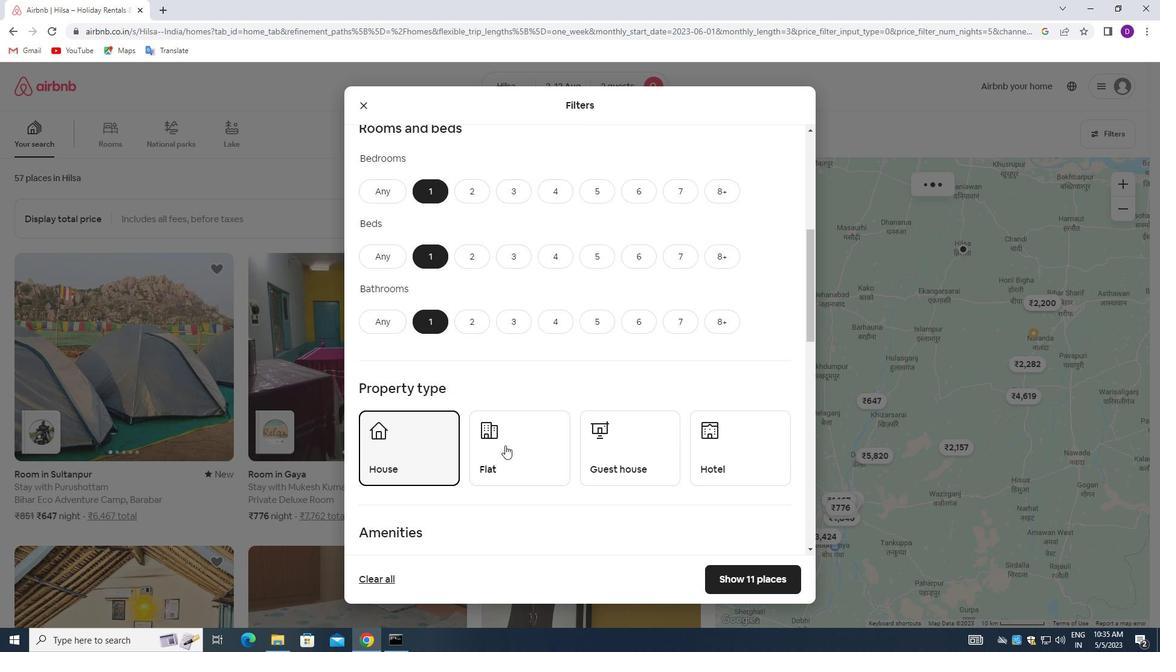 
Action: Mouse moved to (599, 445)
Screenshot: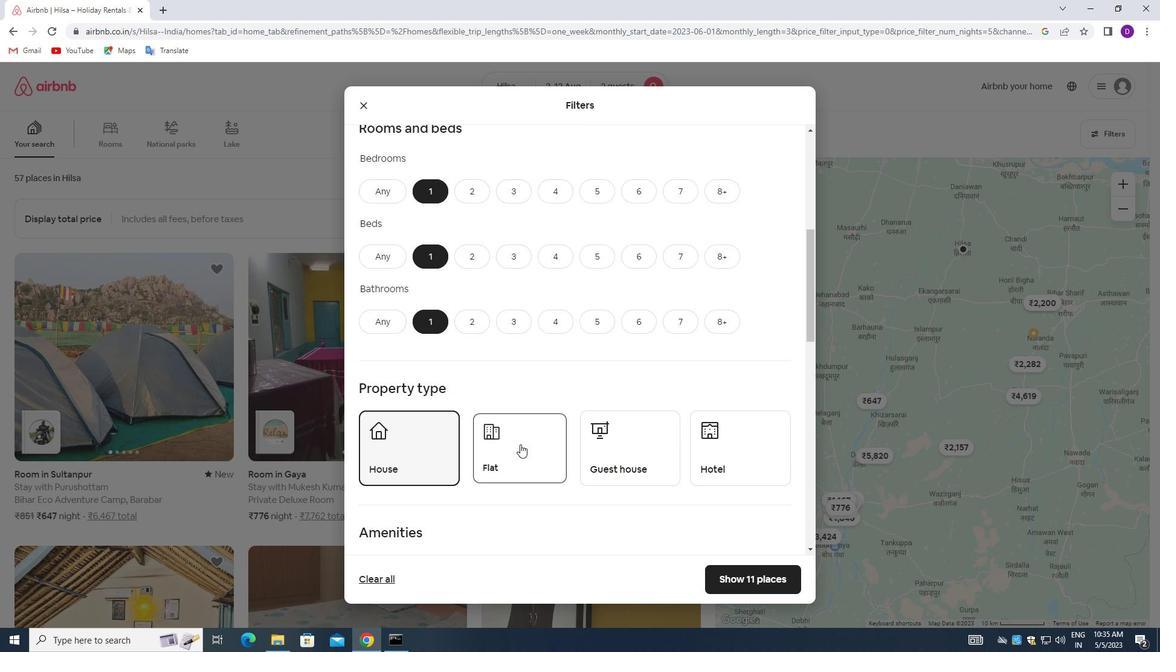 
Action: Mouse pressed left at (599, 445)
Screenshot: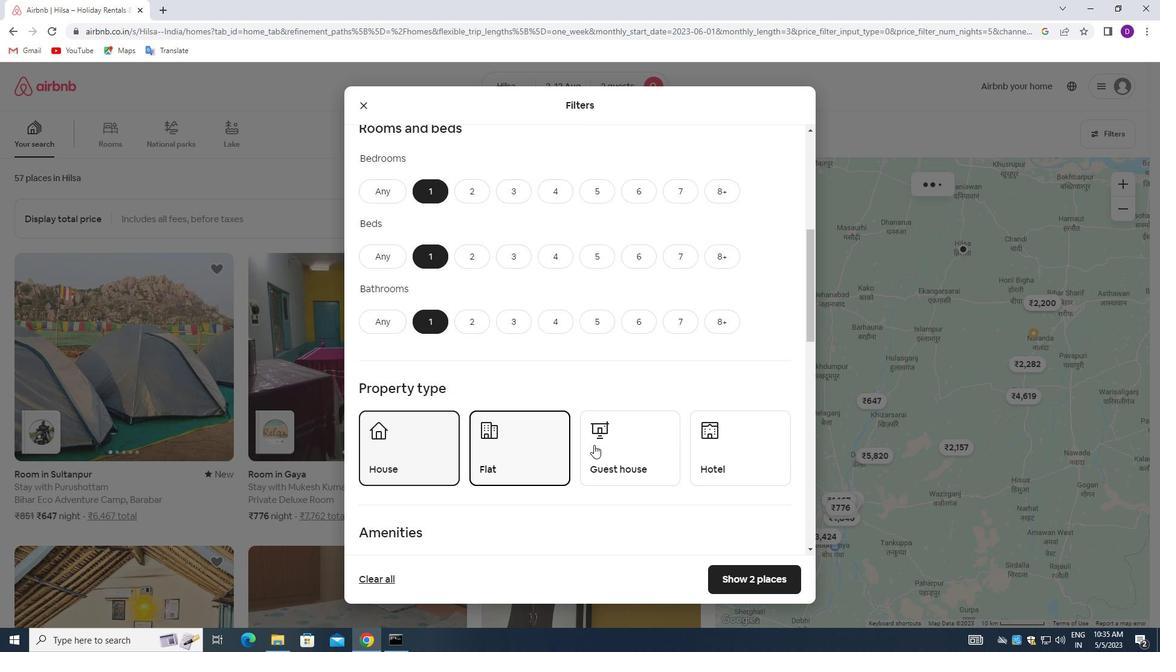 
Action: Mouse moved to (702, 447)
Screenshot: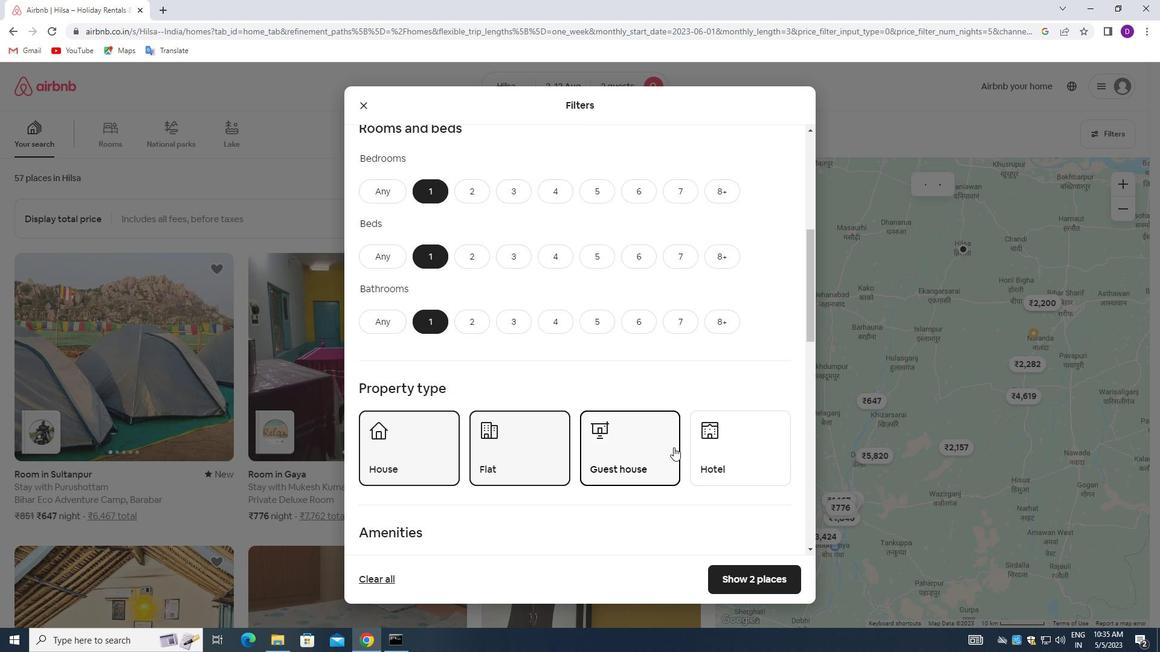 
Action: Mouse pressed left at (702, 447)
Screenshot: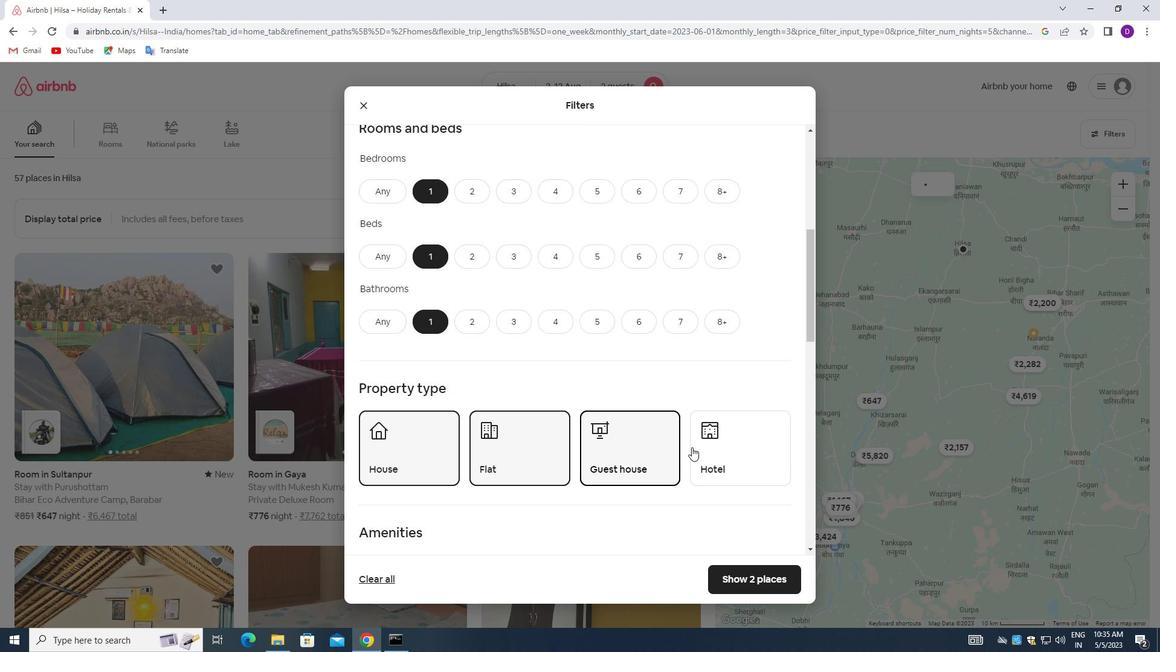 
Action: Mouse moved to (550, 431)
Screenshot: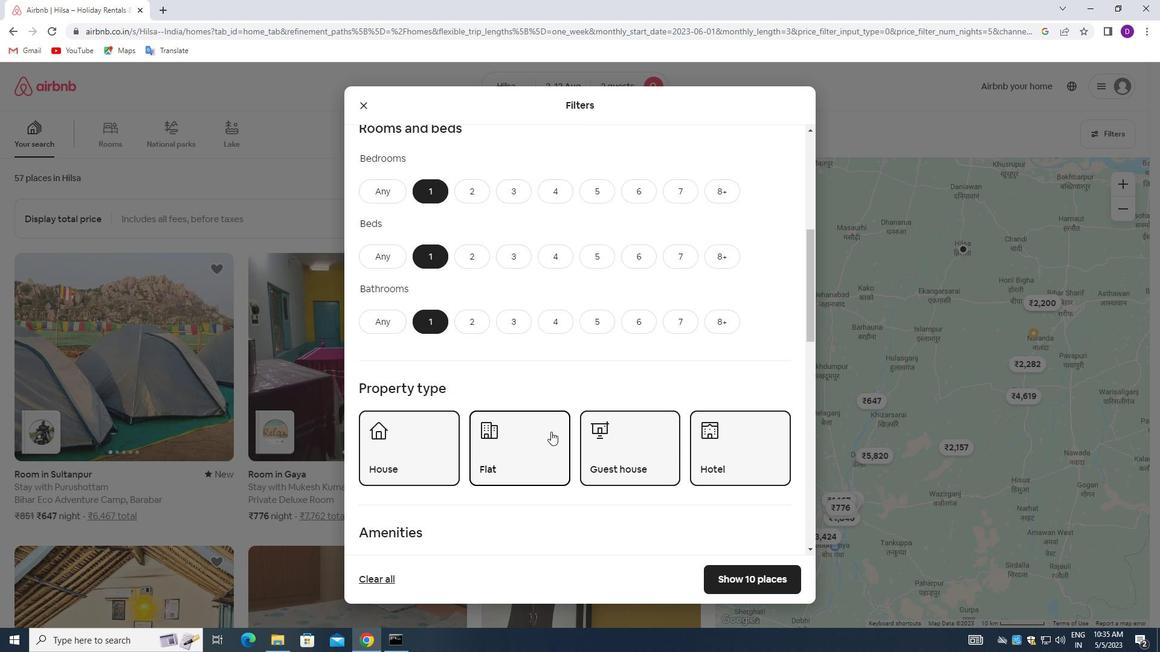 
Action: Mouse scrolled (550, 430) with delta (0, 0)
Screenshot: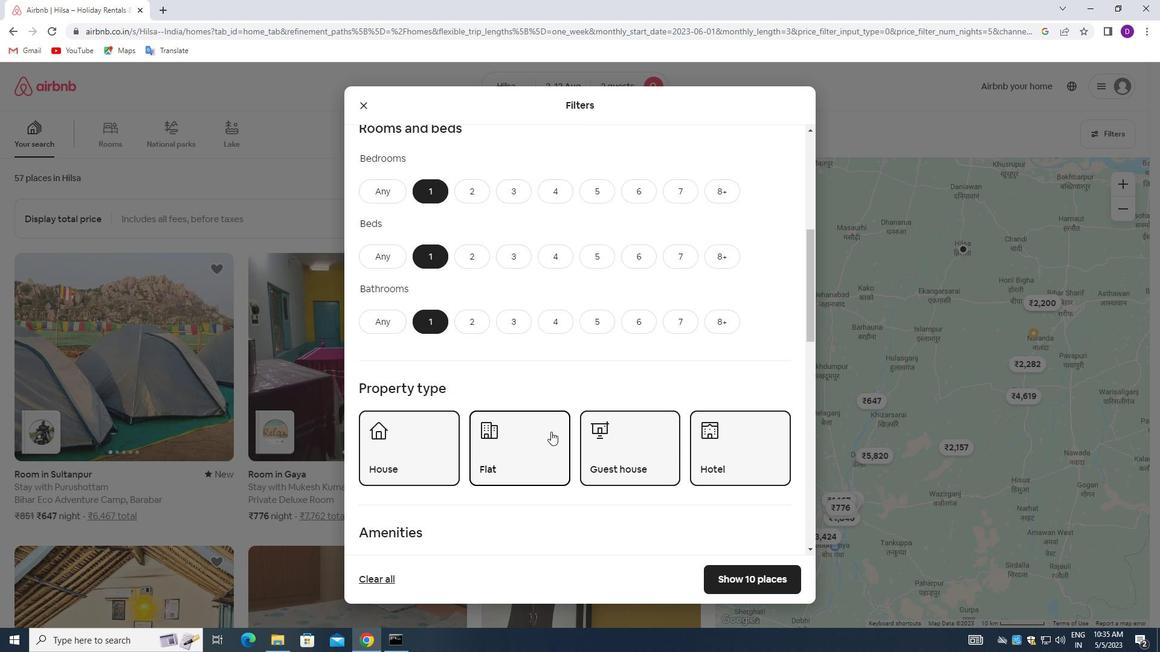 
Action: Mouse scrolled (550, 430) with delta (0, 0)
Screenshot: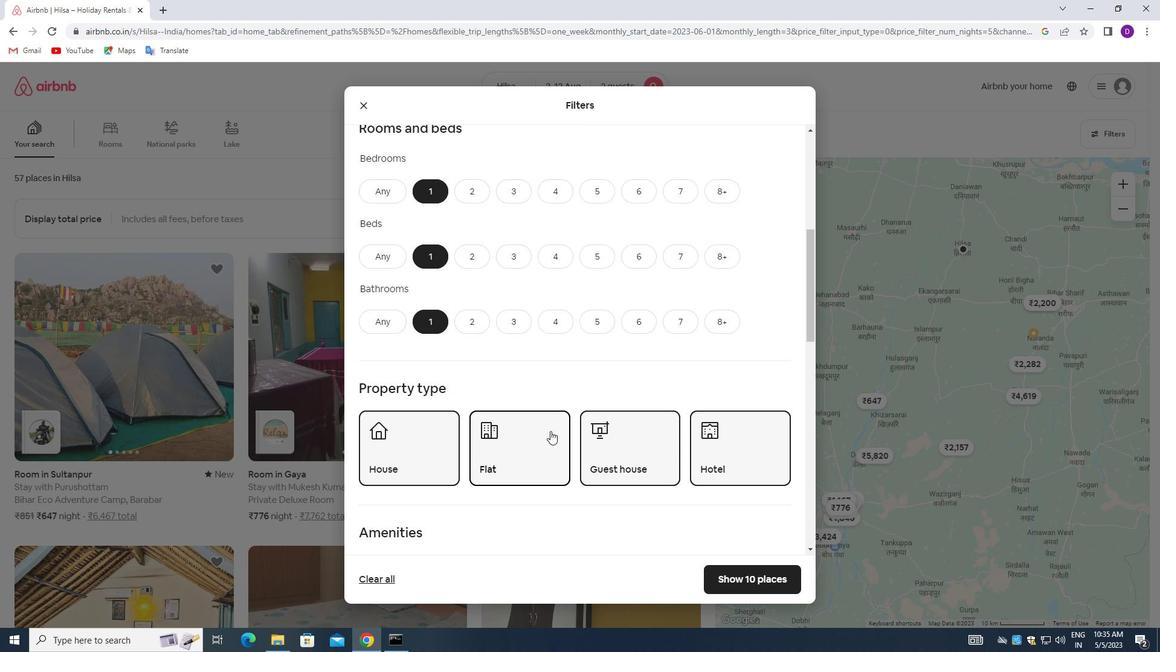 
Action: Mouse scrolled (550, 430) with delta (0, 0)
Screenshot: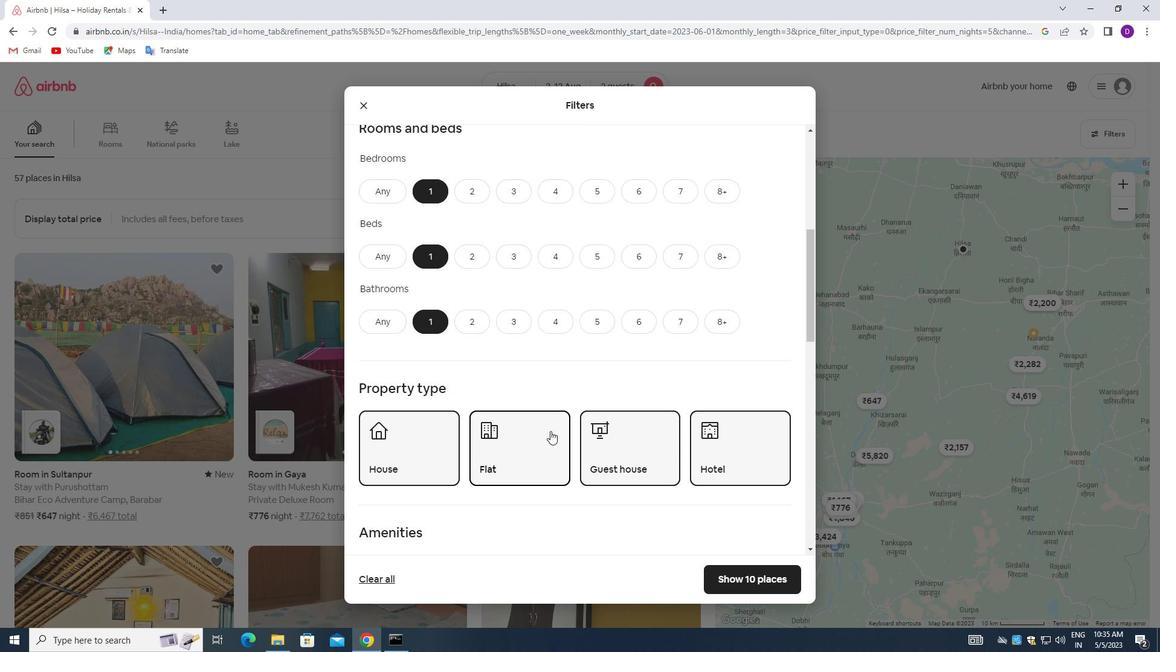 
Action: Mouse scrolled (550, 430) with delta (0, 0)
Screenshot: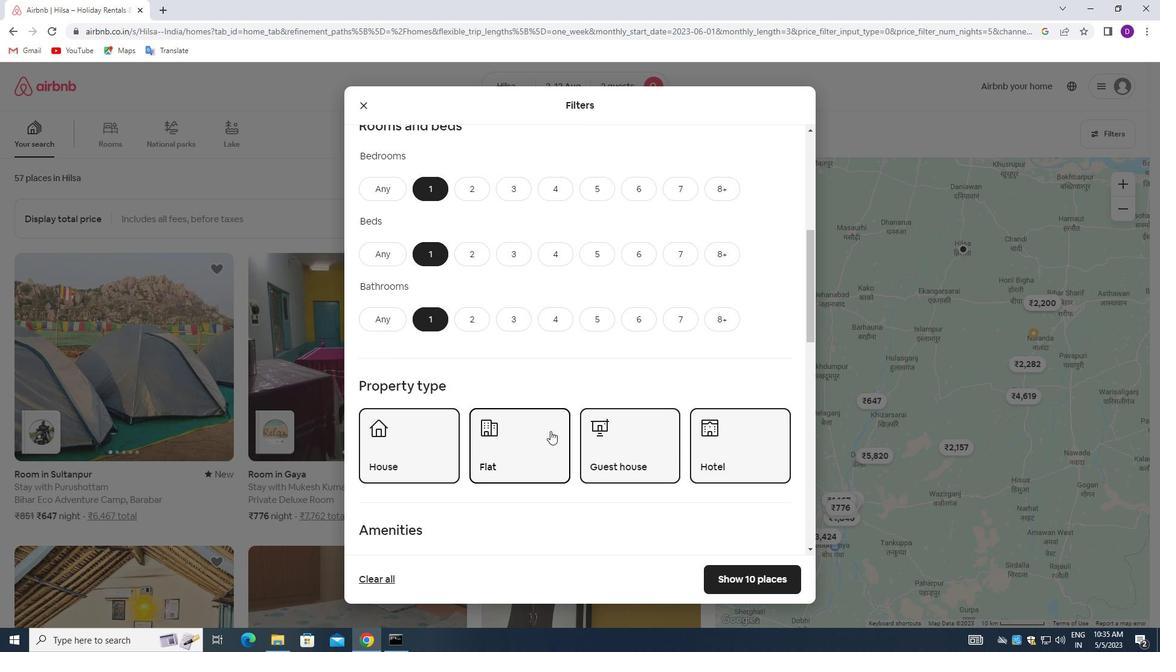 
Action: Mouse moved to (550, 431)
Screenshot: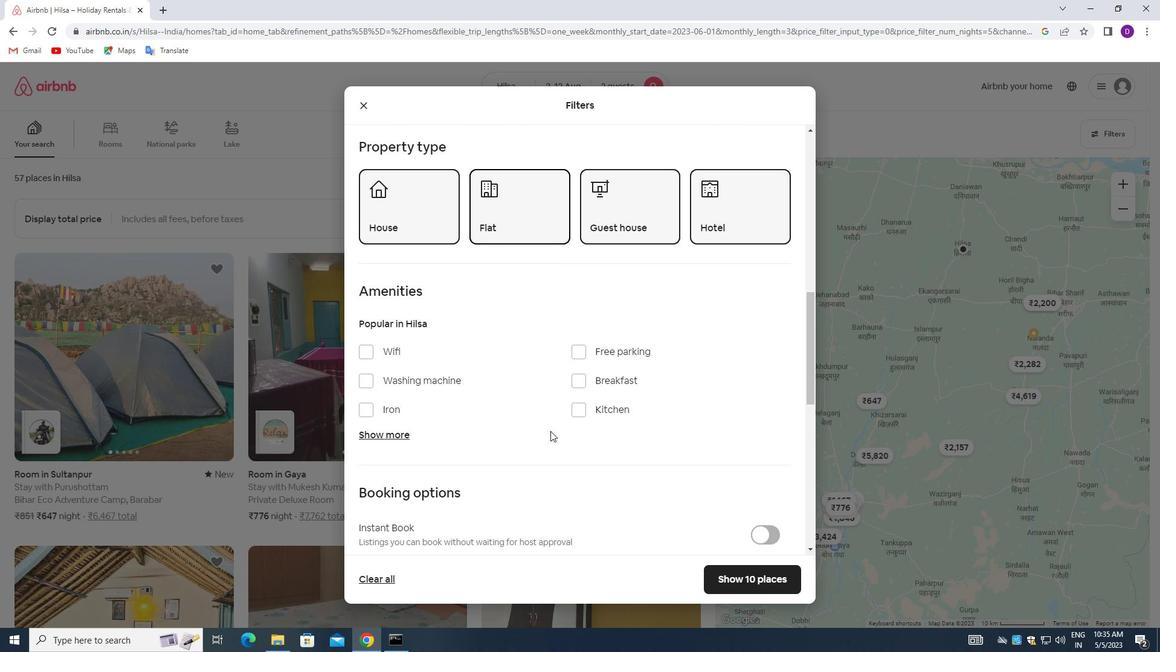 
Action: Mouse scrolled (550, 430) with delta (0, 0)
Screenshot: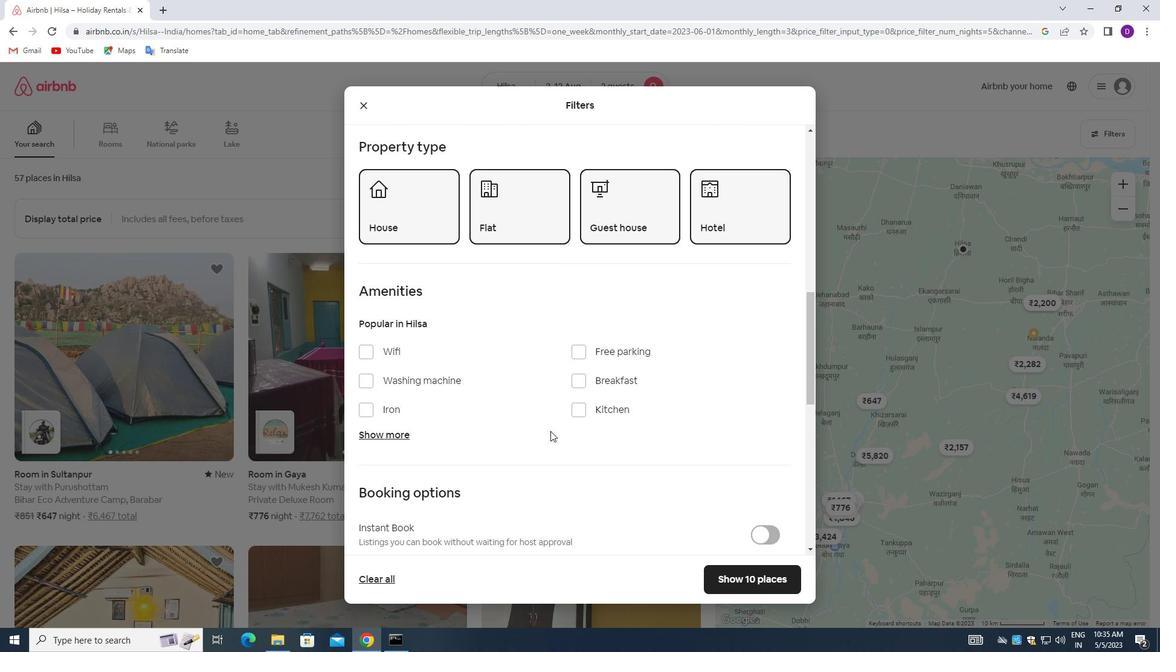 
Action: Mouse scrolled (550, 430) with delta (0, 0)
Screenshot: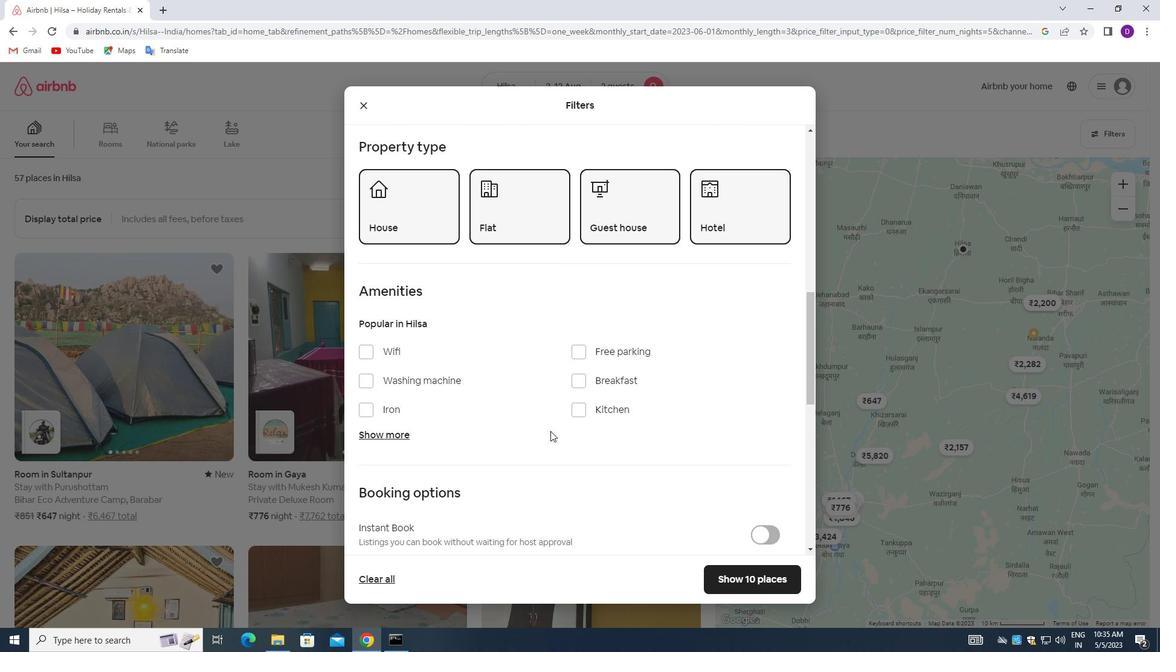 
Action: Mouse moved to (755, 455)
Screenshot: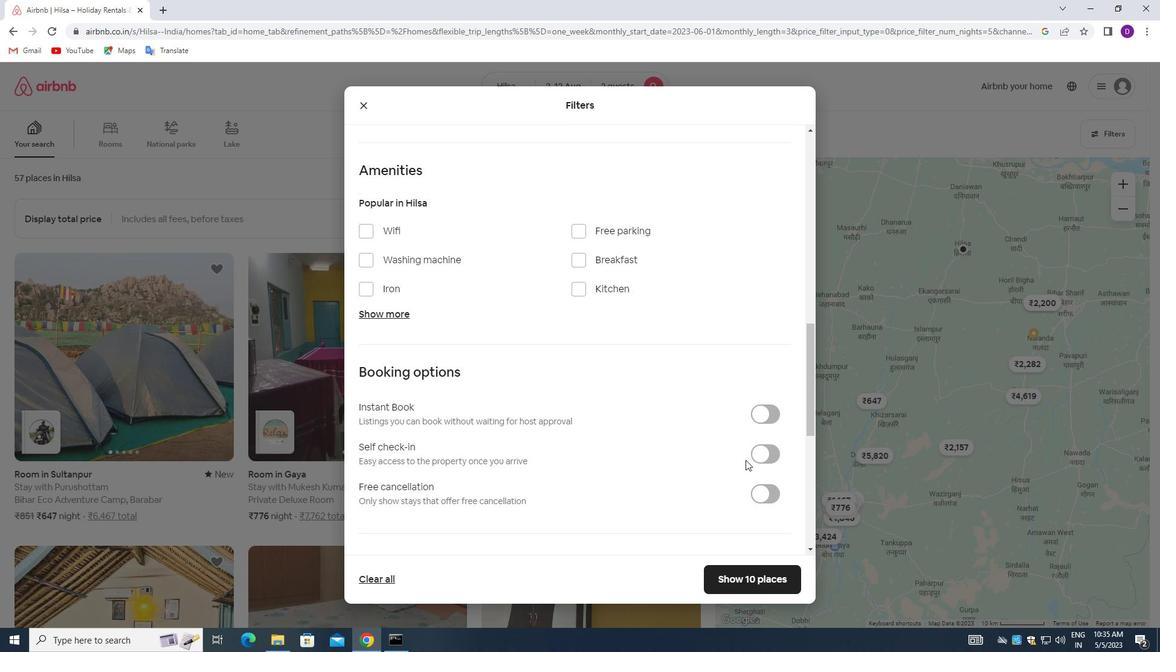 
Action: Mouse pressed left at (755, 455)
Screenshot: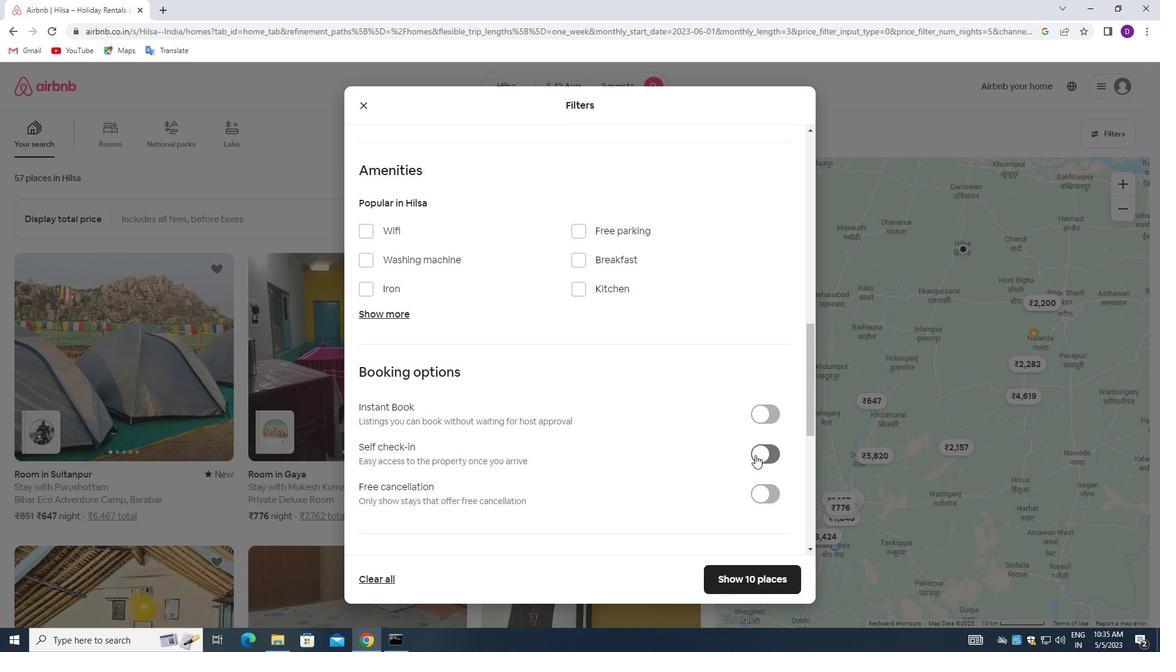 
Action: Mouse moved to (532, 445)
Screenshot: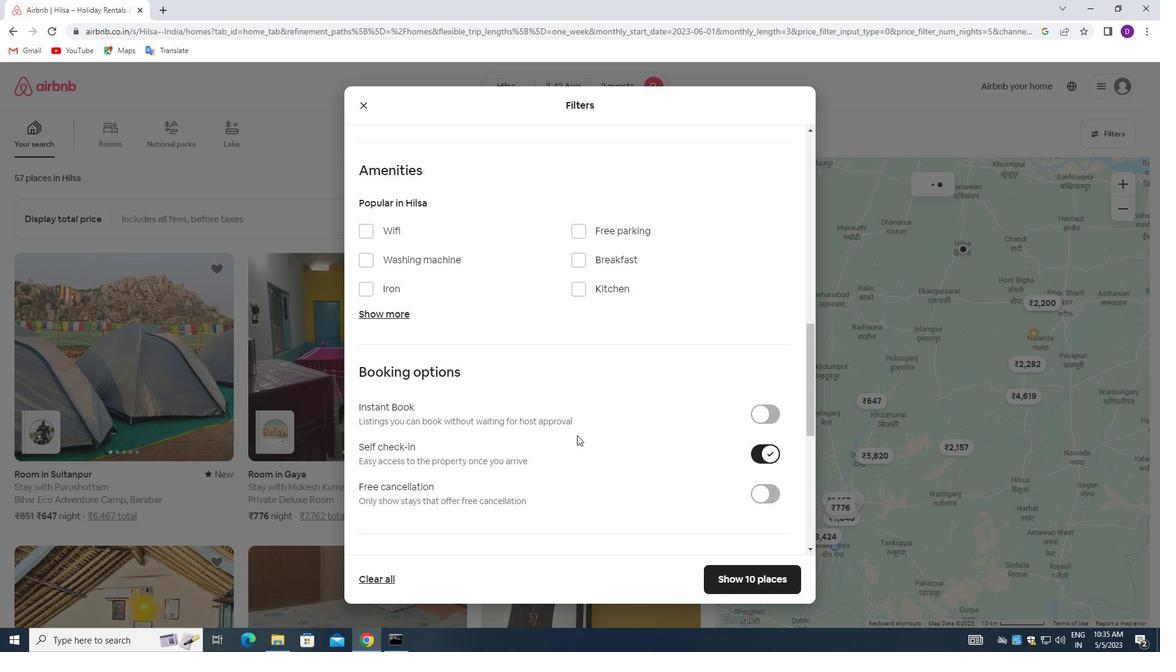 
Action: Mouse scrolled (532, 445) with delta (0, 0)
Screenshot: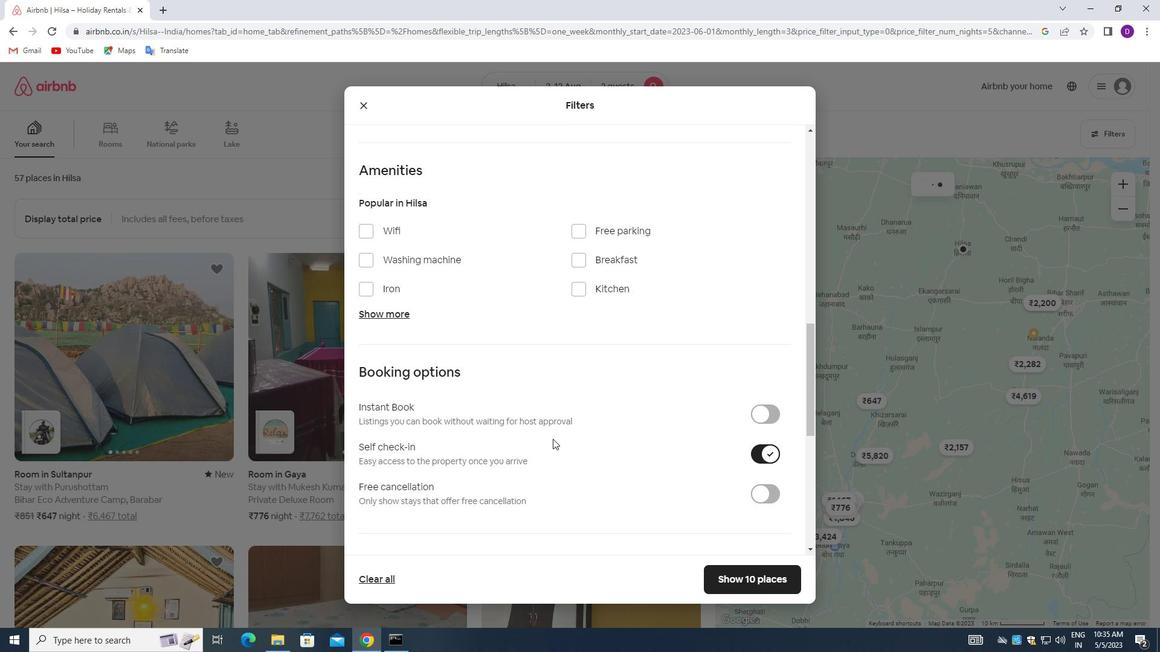 
Action: Mouse moved to (531, 445)
Screenshot: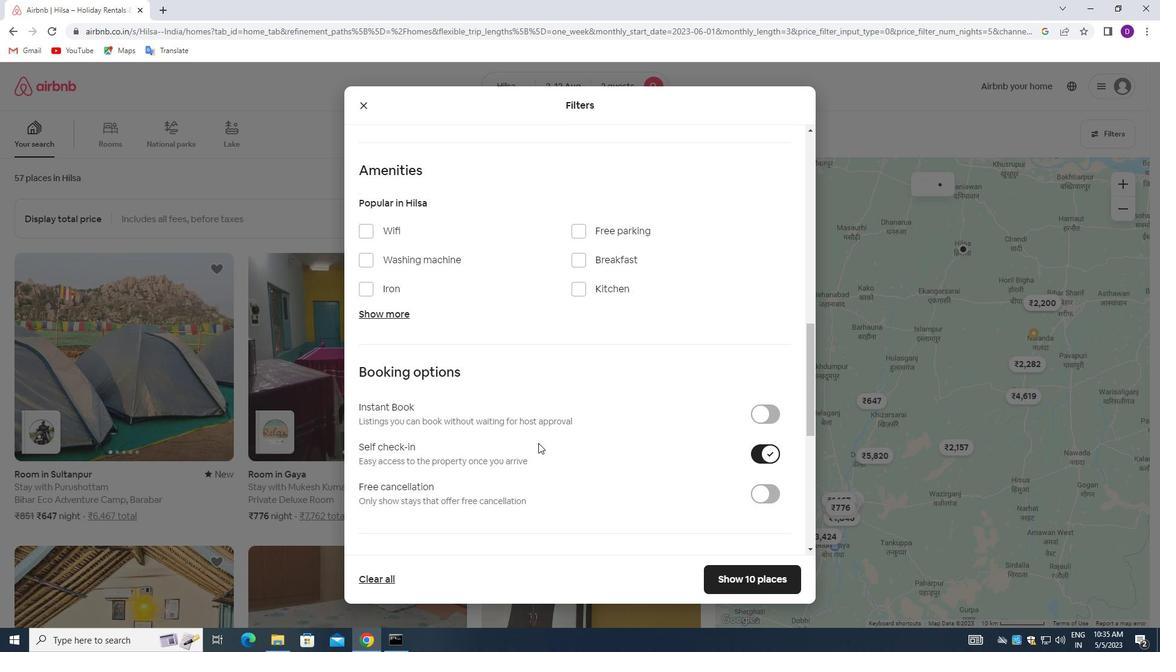
Action: Mouse scrolled (531, 445) with delta (0, 0)
Screenshot: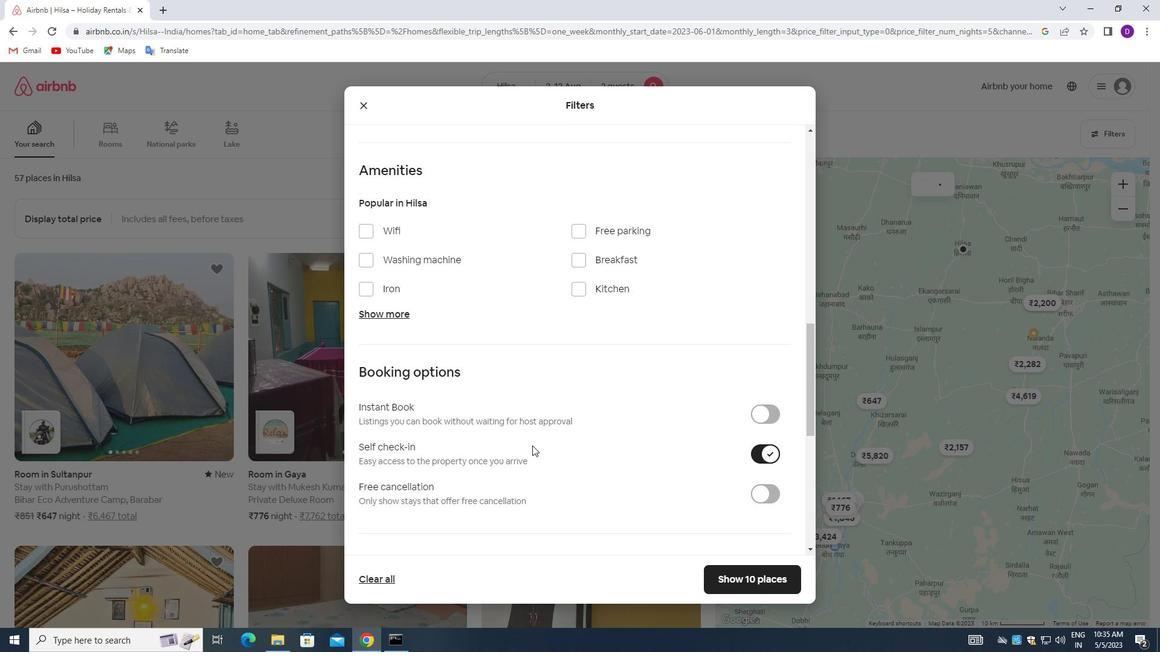 
Action: Mouse moved to (530, 445)
Screenshot: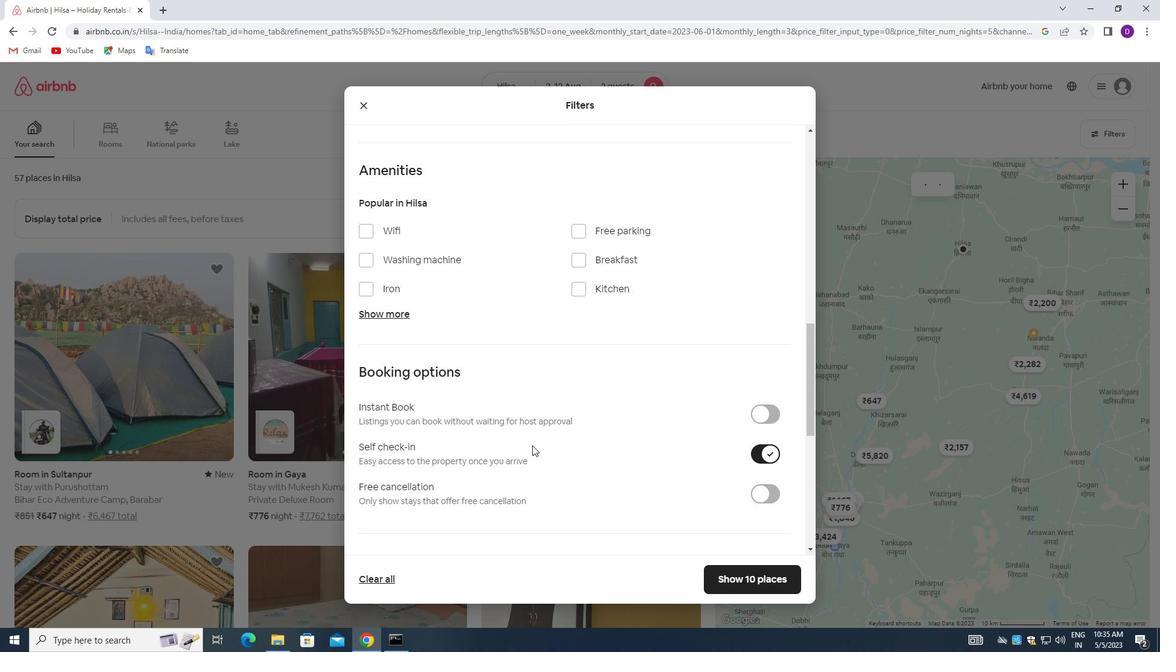 
Action: Mouse scrolled (530, 445) with delta (0, 0)
Screenshot: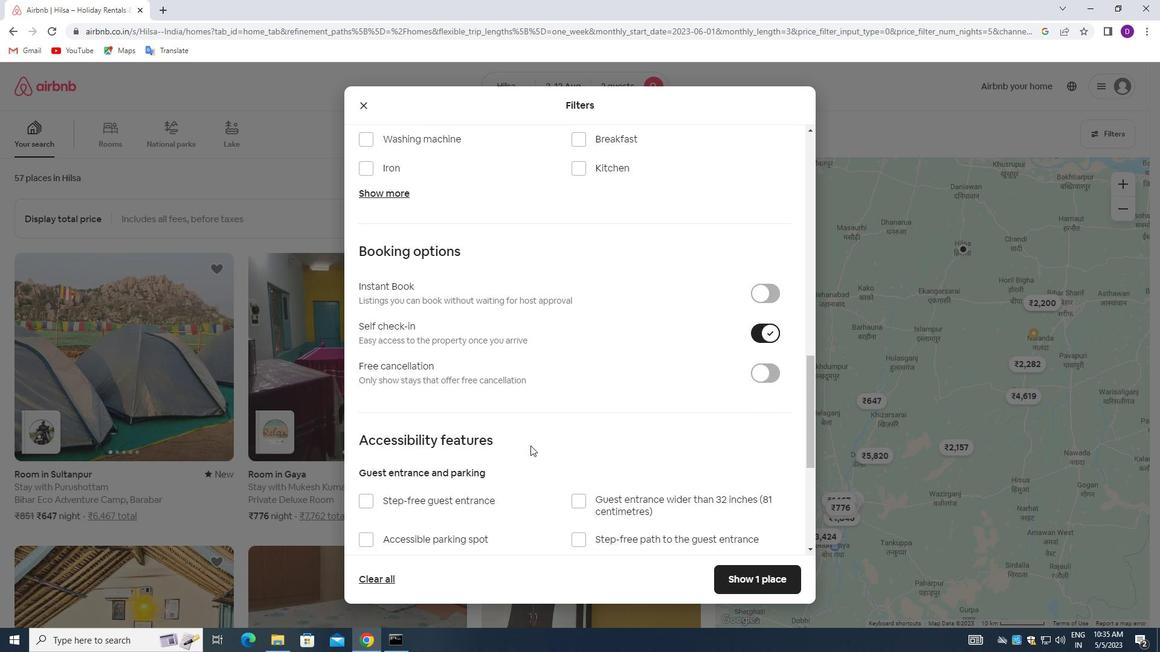 
Action: Mouse moved to (529, 445)
Screenshot: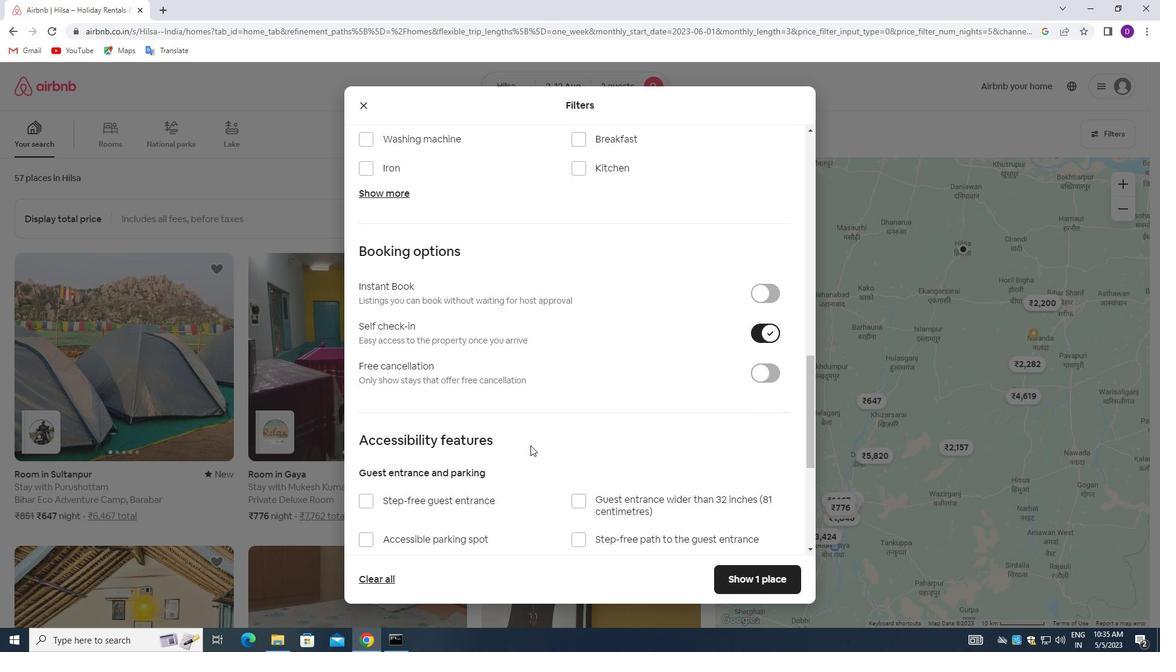 
Action: Mouse scrolled (529, 445) with delta (0, 0)
Screenshot: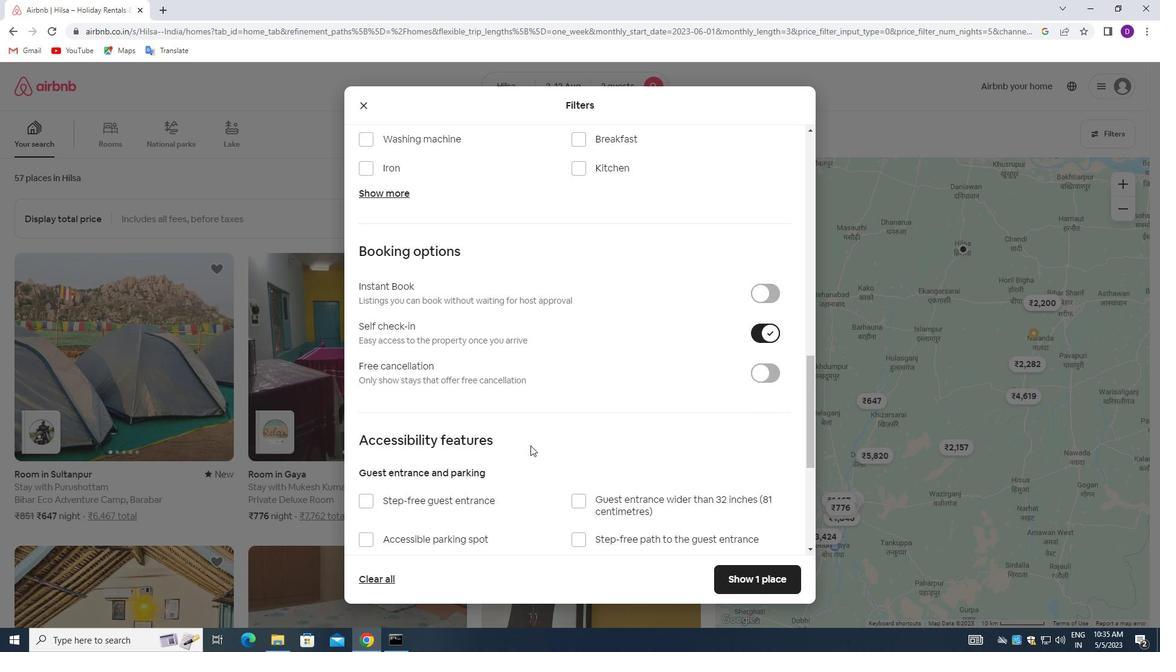 
Action: Mouse moved to (528, 446)
Screenshot: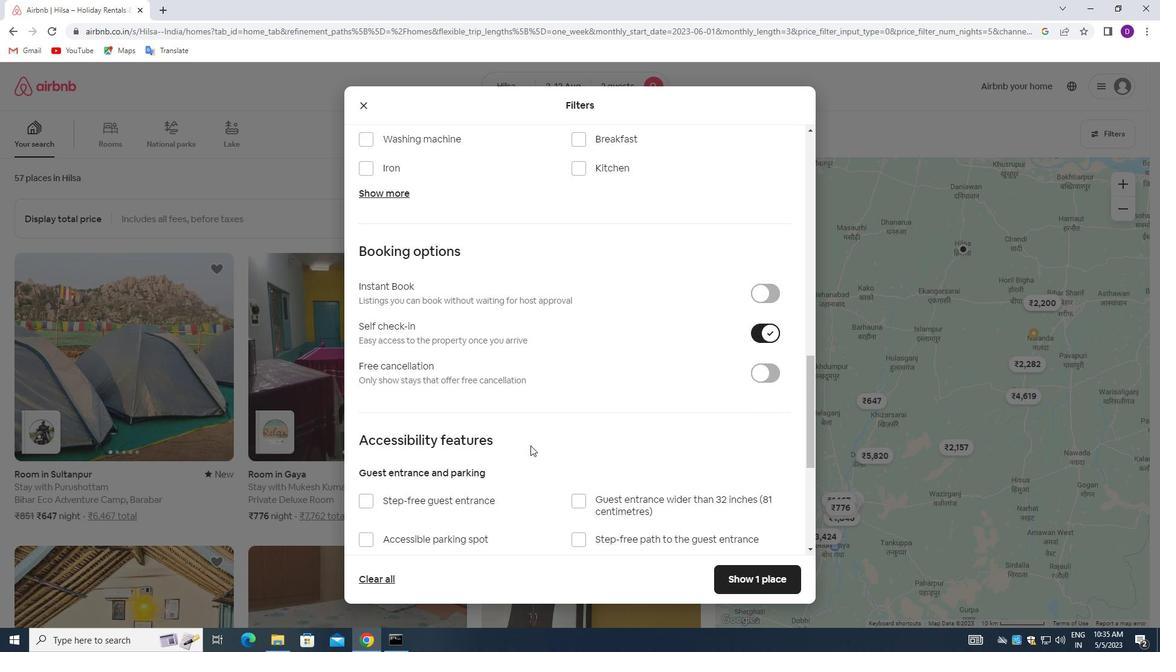 
Action: Mouse scrolled (528, 445) with delta (0, 0)
Screenshot: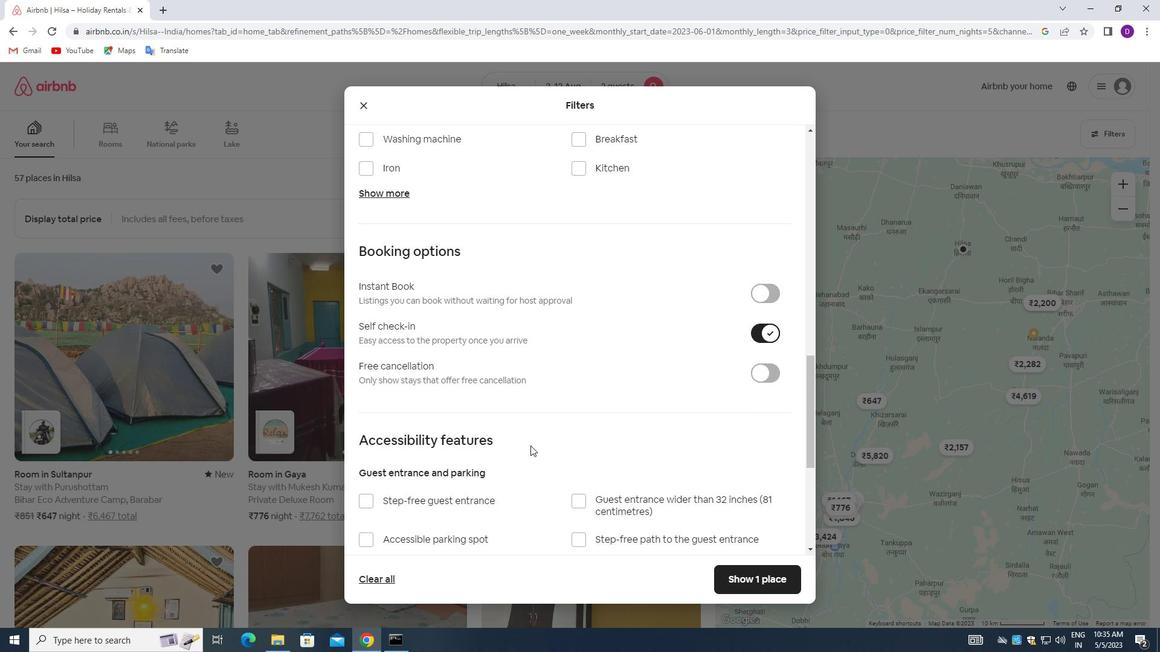
Action: Mouse moved to (523, 449)
Screenshot: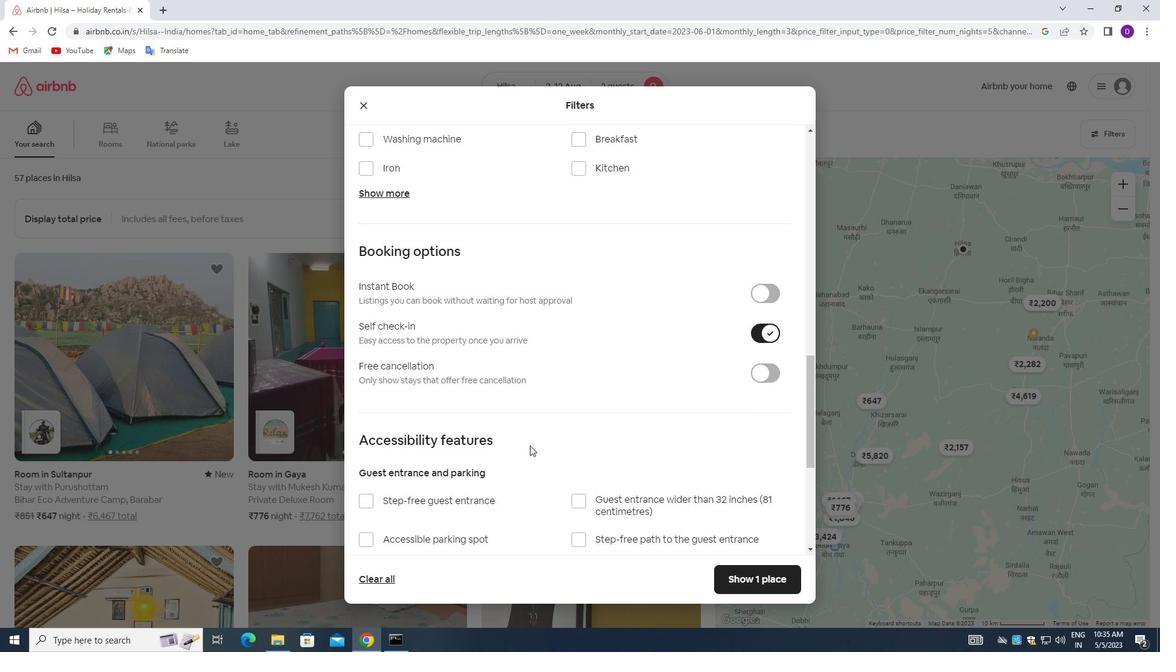 
Action: Mouse scrolled (523, 448) with delta (0, 0)
Screenshot: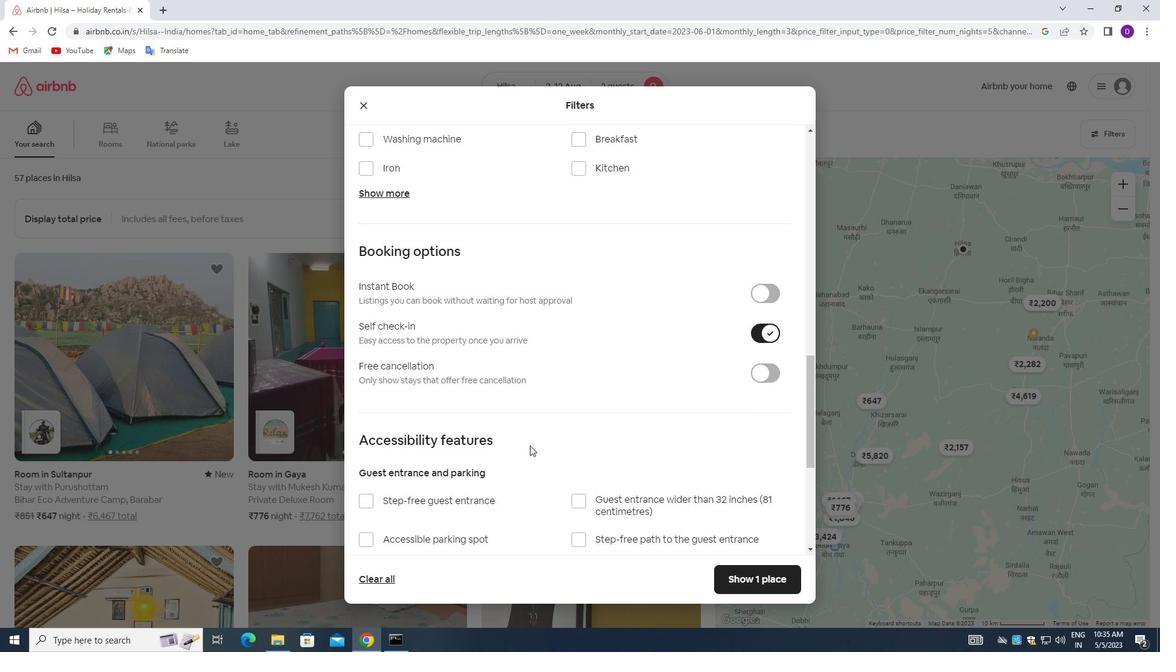
Action: Mouse moved to (513, 458)
Screenshot: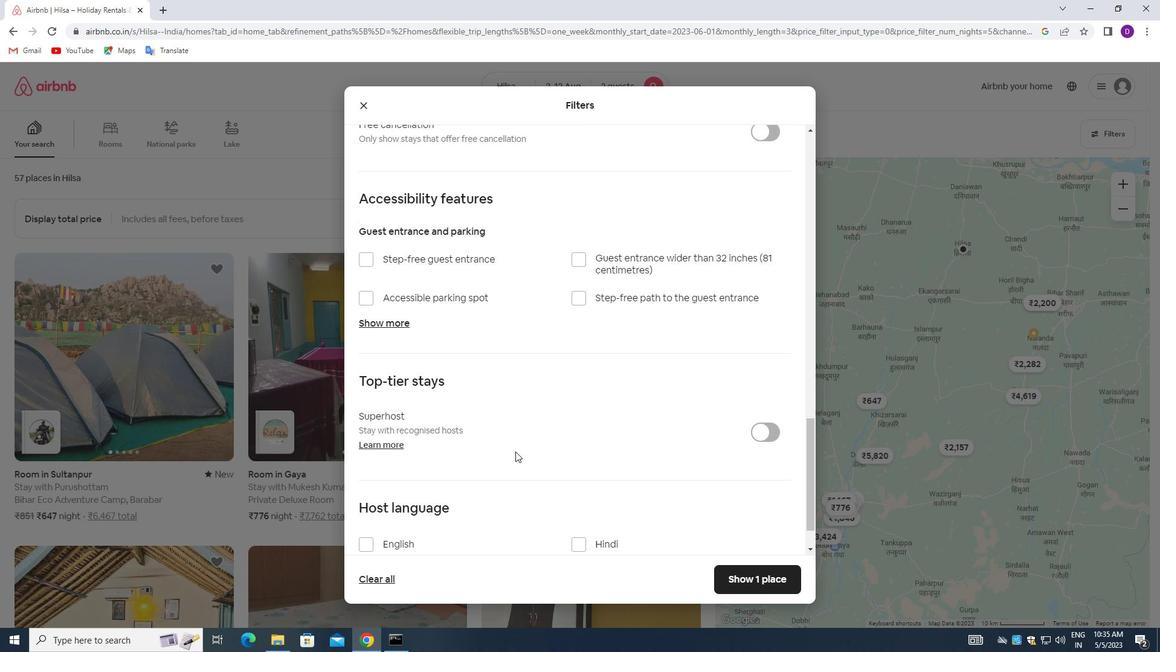 
Action: Mouse scrolled (513, 457) with delta (0, 0)
Screenshot: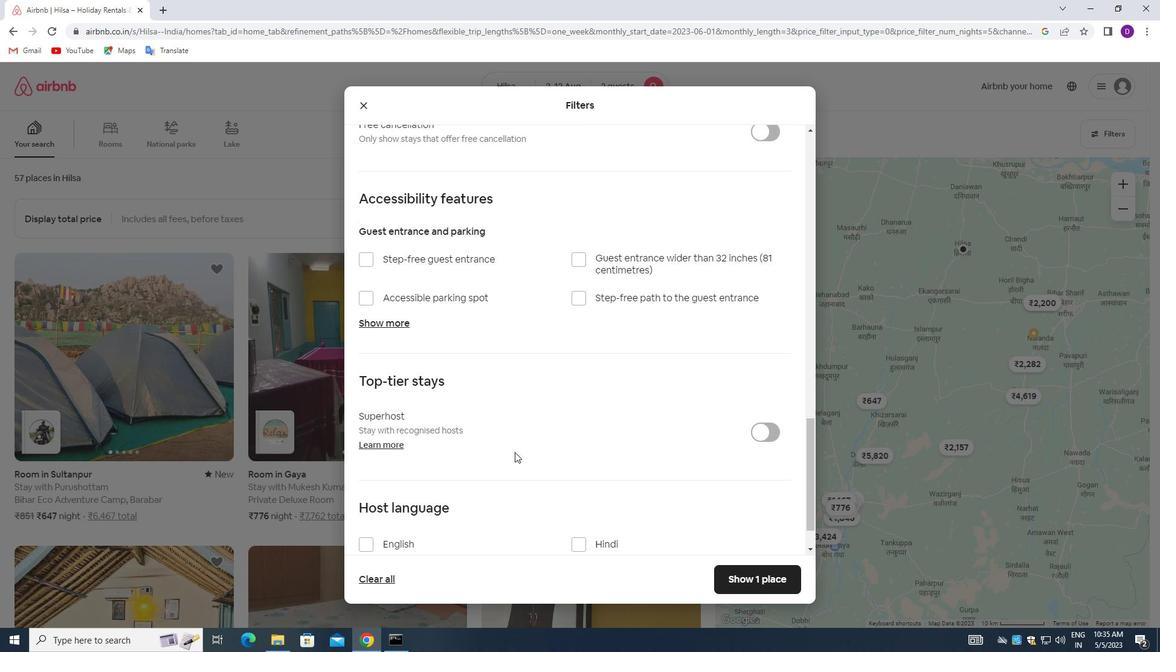 
Action: Mouse moved to (511, 461)
Screenshot: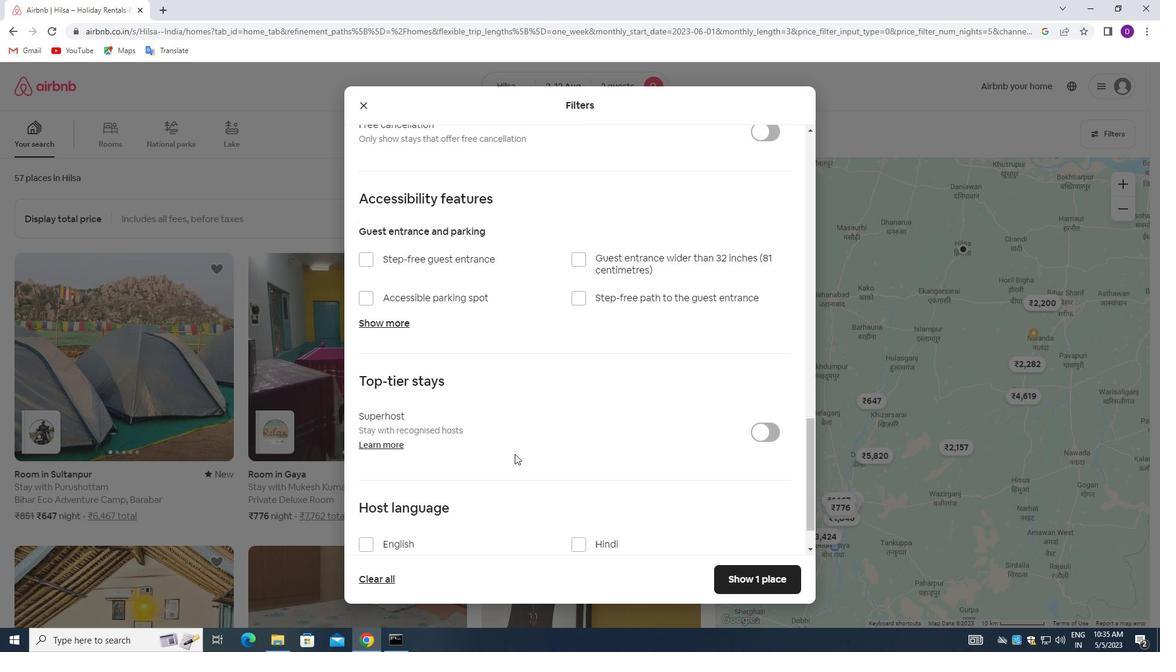 
Action: Mouse scrolled (511, 460) with delta (0, 0)
Screenshot: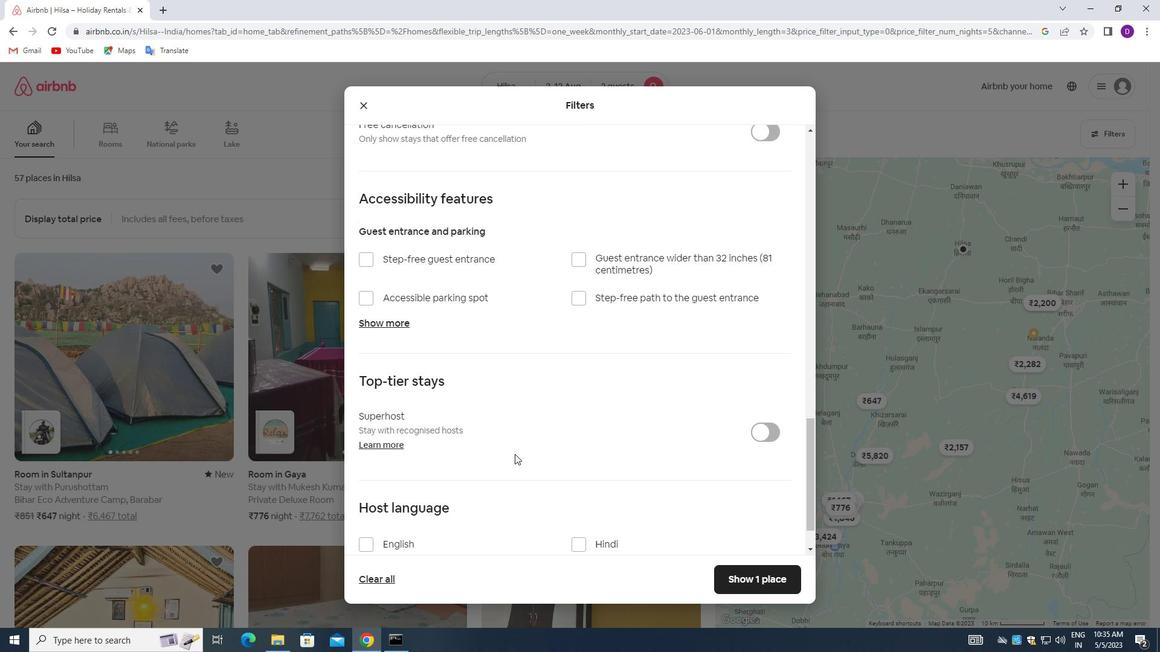 
Action: Mouse moved to (509, 463)
Screenshot: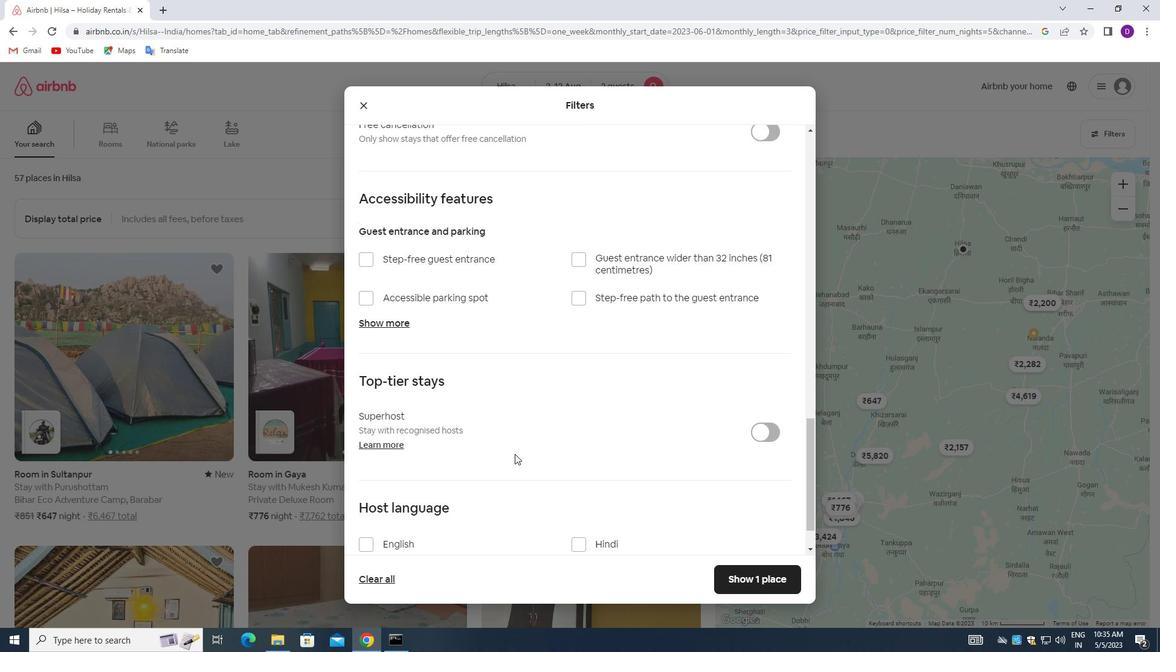 
Action: Mouse scrolled (509, 462) with delta (0, 0)
Screenshot: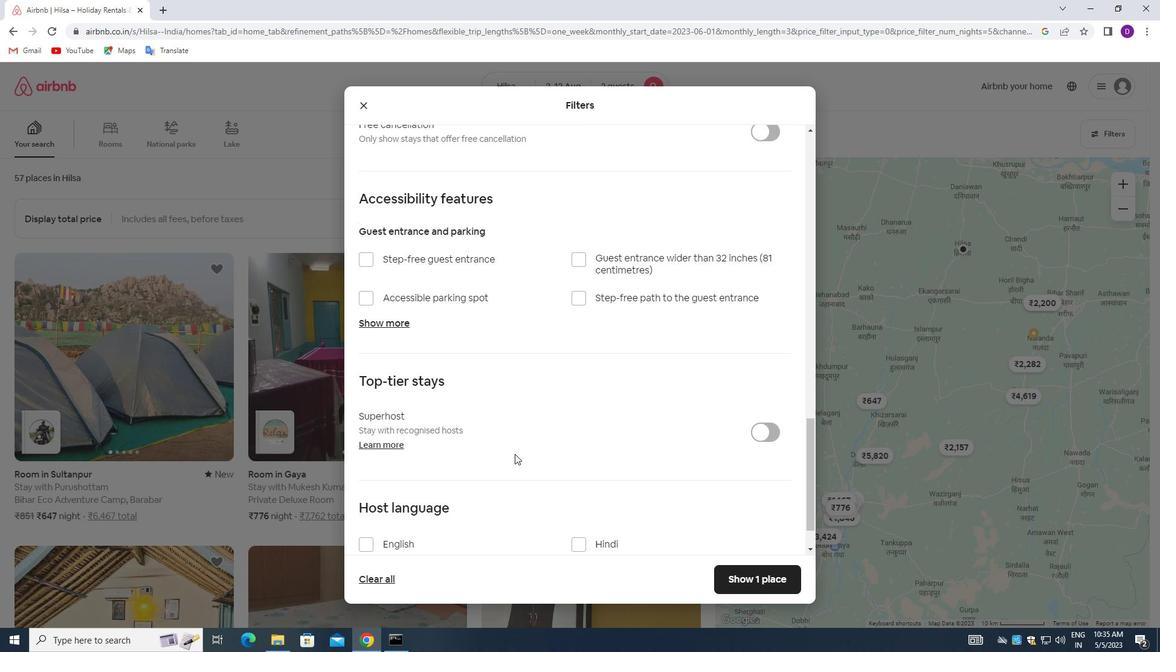 
Action: Mouse moved to (507, 468)
Screenshot: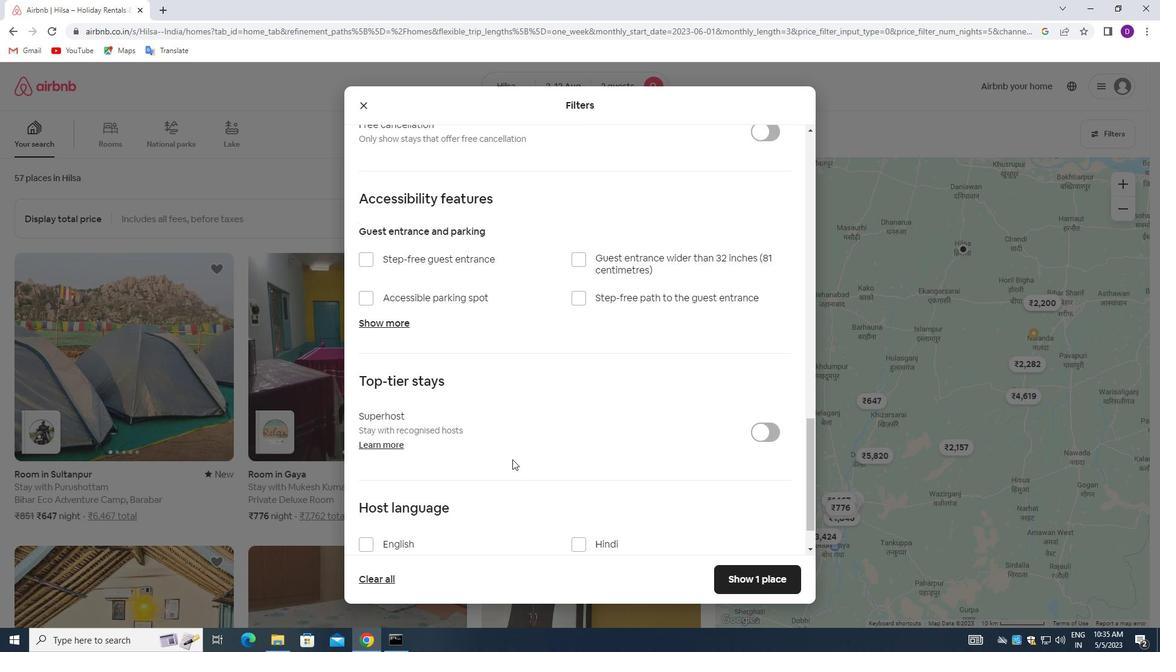 
Action: Mouse scrolled (507, 467) with delta (0, 0)
Screenshot: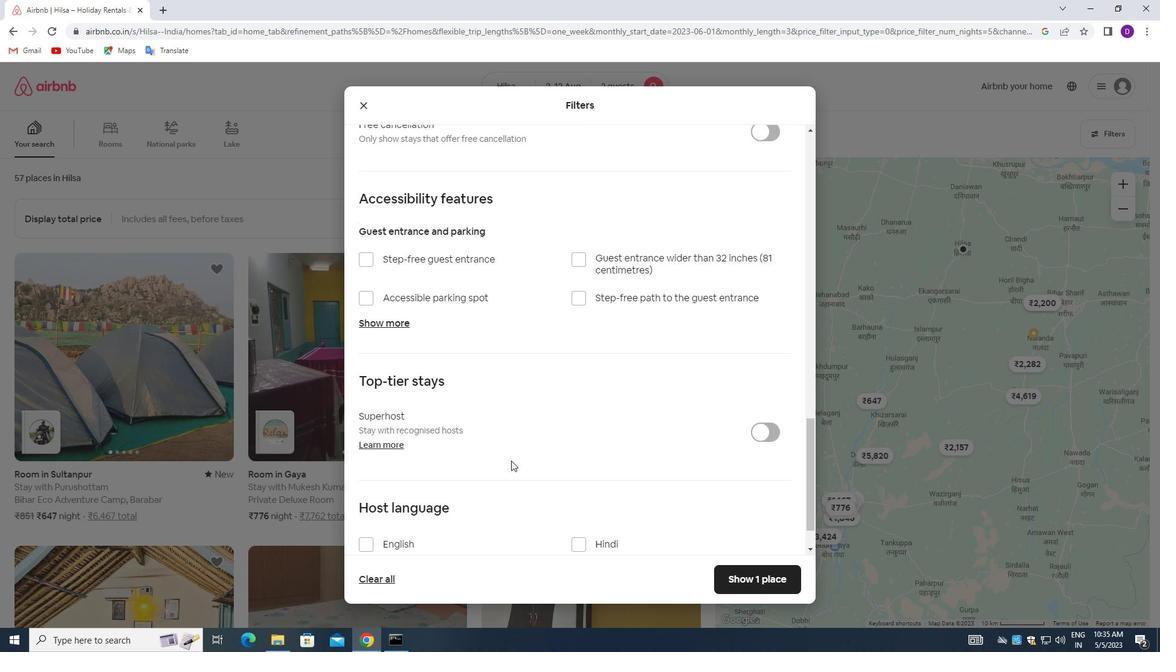 
Action: Mouse moved to (366, 494)
Screenshot: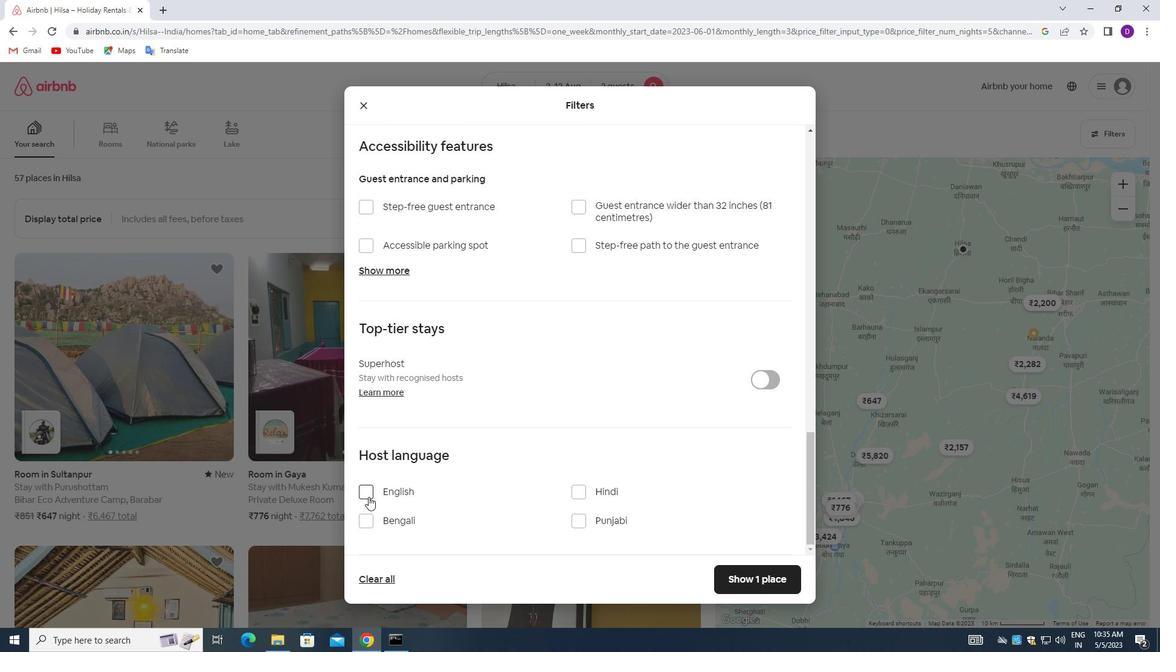 
Action: Mouse pressed left at (366, 494)
Screenshot: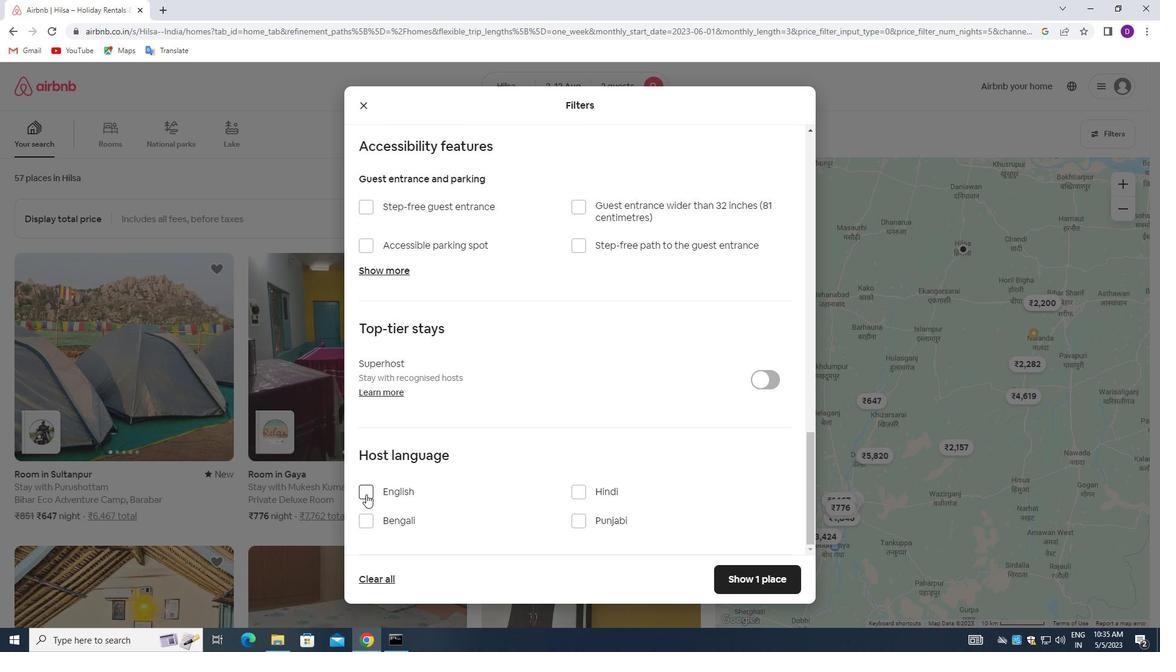 
Action: Mouse moved to (722, 574)
Screenshot: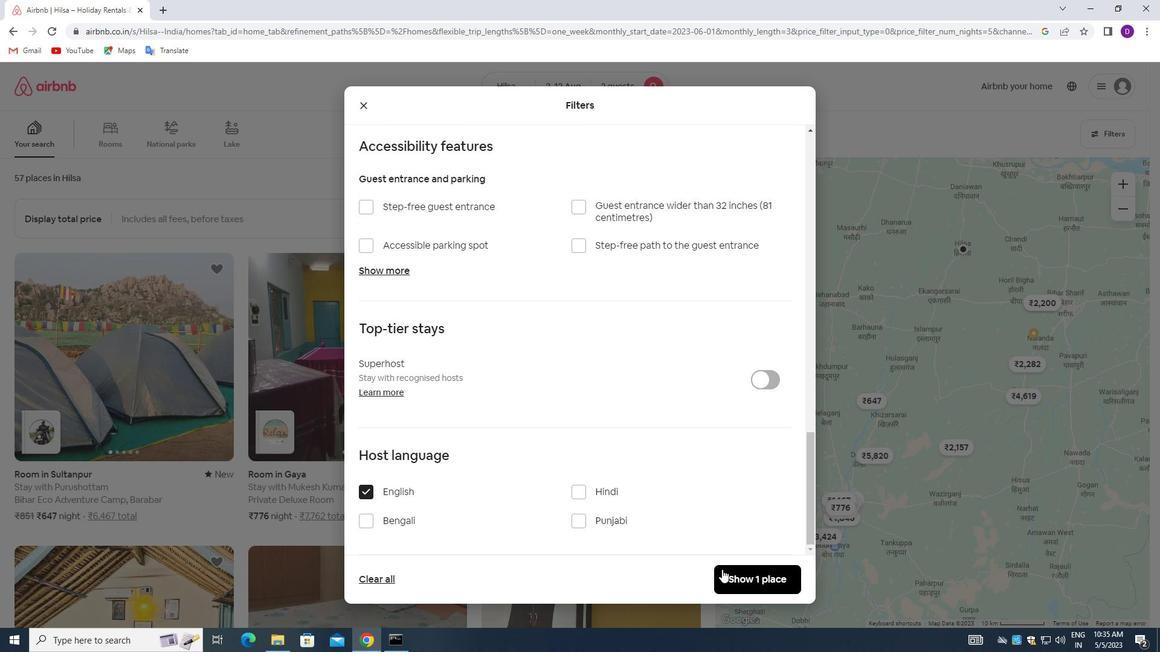 
Action: Mouse pressed left at (722, 574)
Screenshot: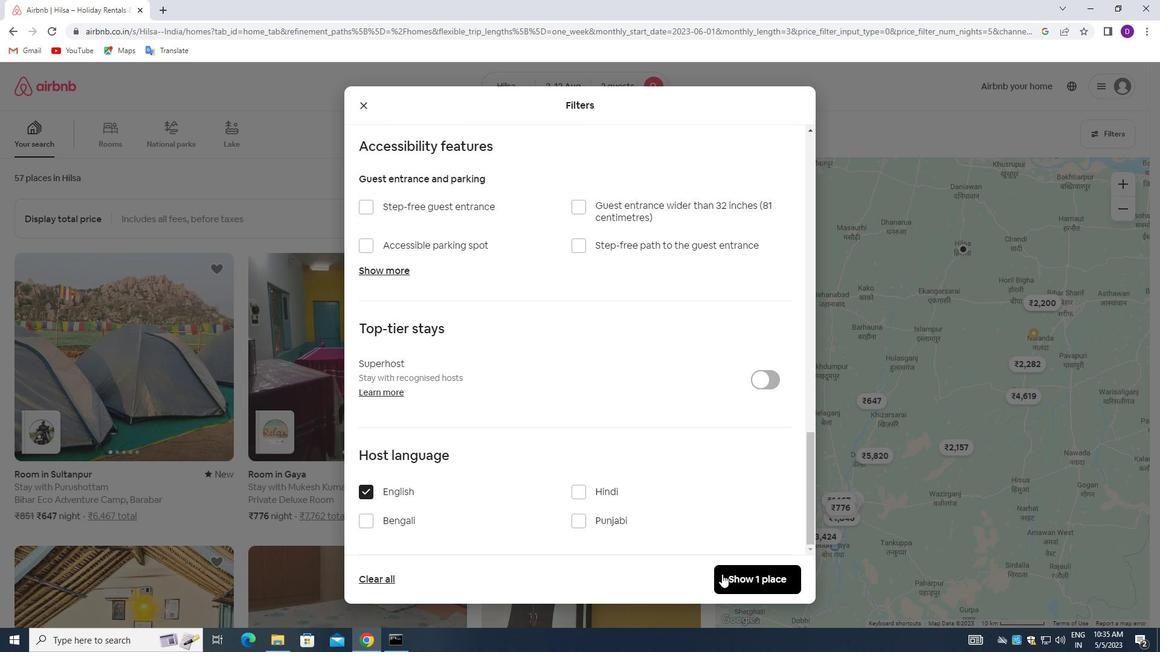 
Action: Mouse moved to (682, 441)
Screenshot: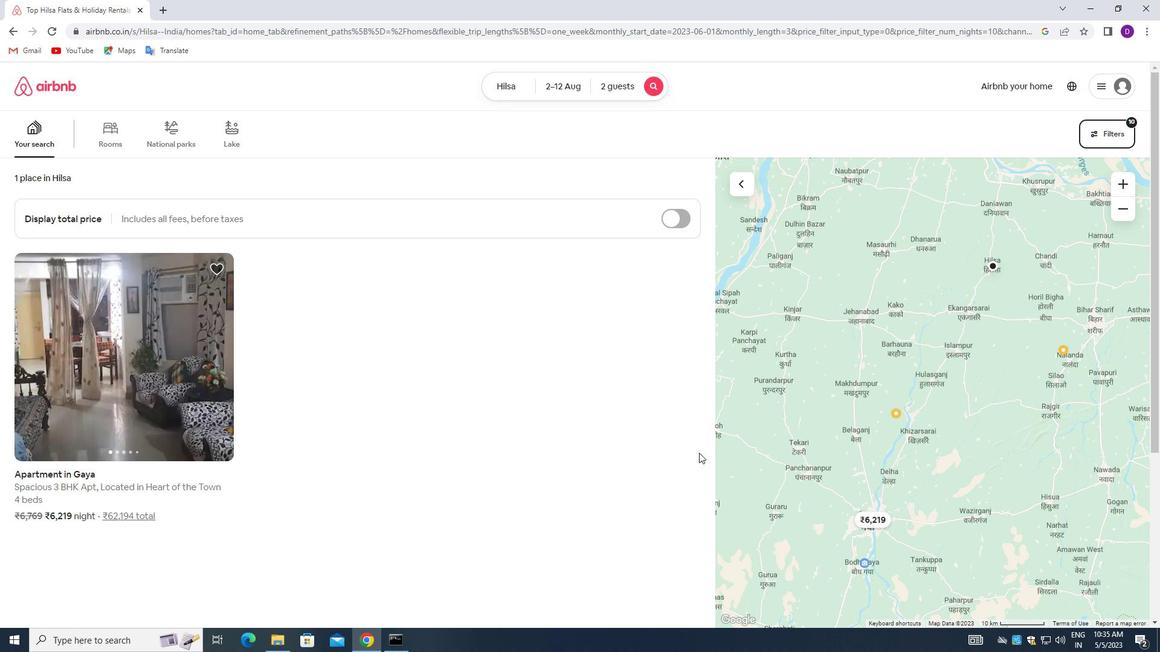 
